 Task: Add an event with the title Team Building Activity: Cooking Class and Culinary Challenge, date '2023/10/08', time 9:15 AM to 11:15 AMand add a description: Find a safe and open space for the activity, such as a conference room or outdoor area. Ensure there are no obstacles or hazards that could cause harm to participants. Gather all team members and explain the purpose and guidelines of the exercise.  Select event color  Lavender . Add location for the event as: Zurich, Switzerland, logged in from the account softage.4@softage.netand send the event invitation to softage.3@softage.net and softage.5@softage.net. Set a reminder for the event Weekly on Sunday
Action: Mouse moved to (74, 98)
Screenshot: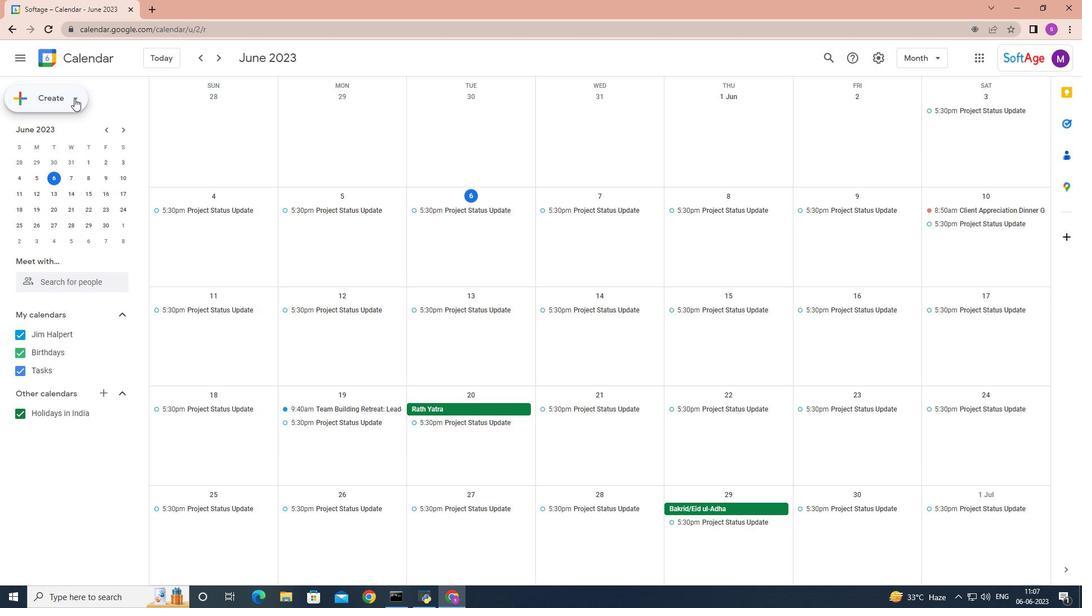 
Action: Mouse pressed left at (74, 98)
Screenshot: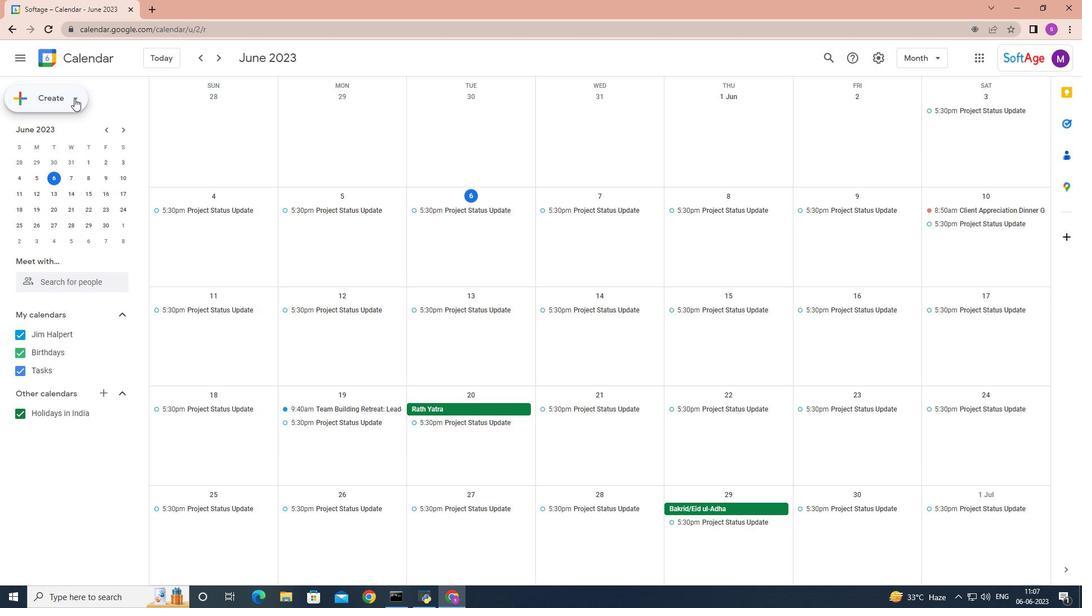 
Action: Mouse moved to (72, 121)
Screenshot: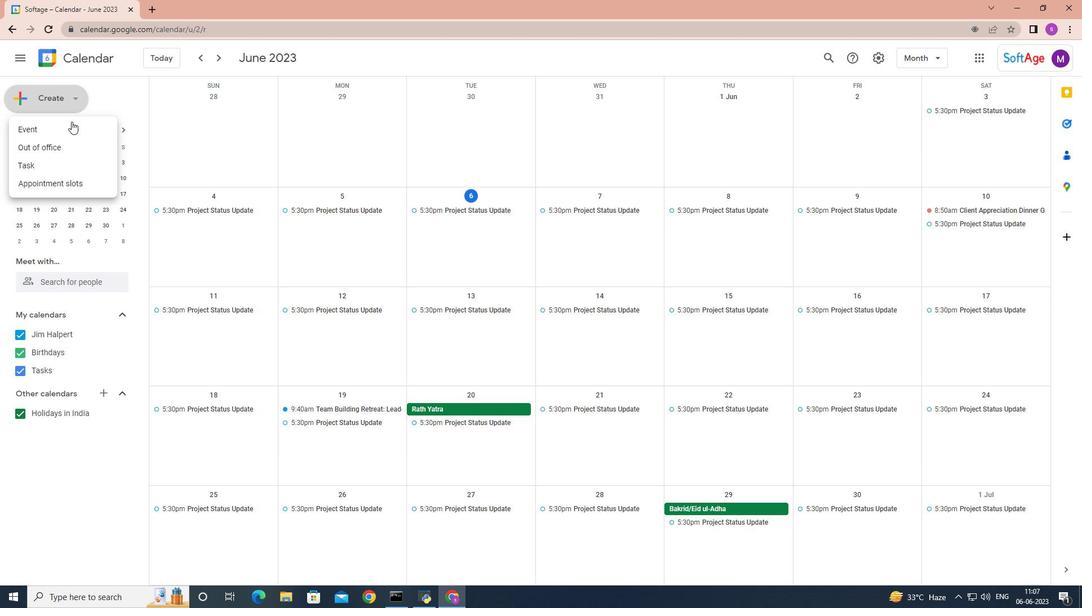 
Action: Mouse pressed left at (72, 121)
Screenshot: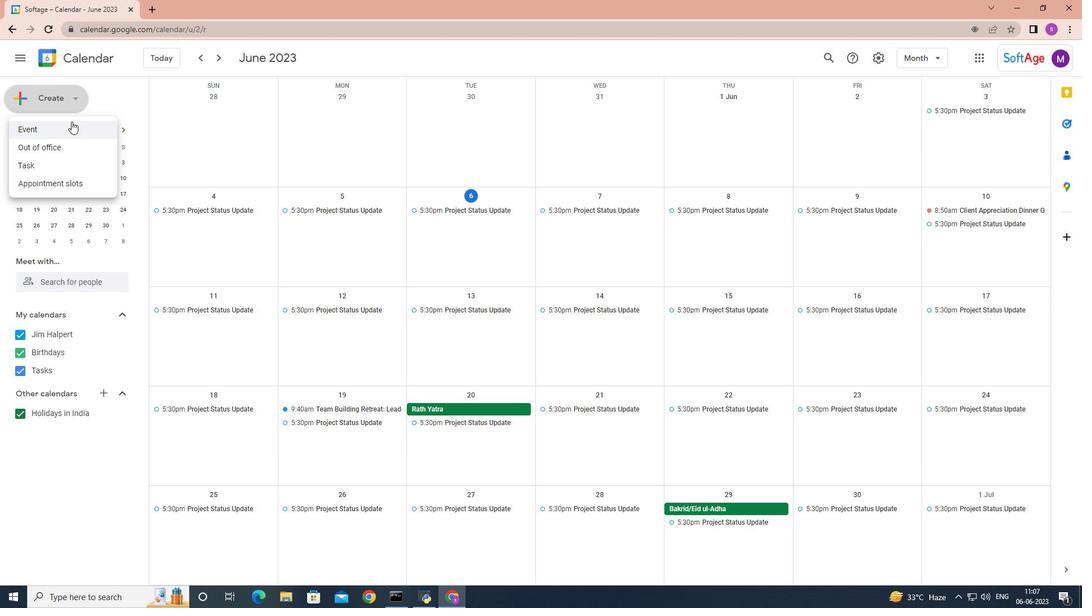 
Action: Mouse moved to (297, 443)
Screenshot: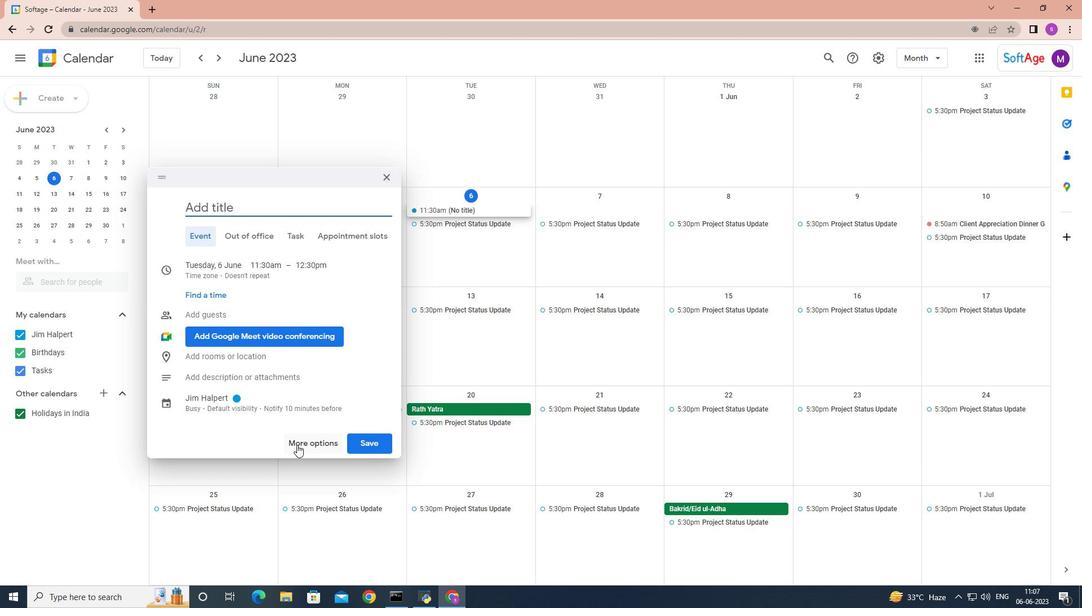 
Action: Mouse pressed left at (297, 443)
Screenshot: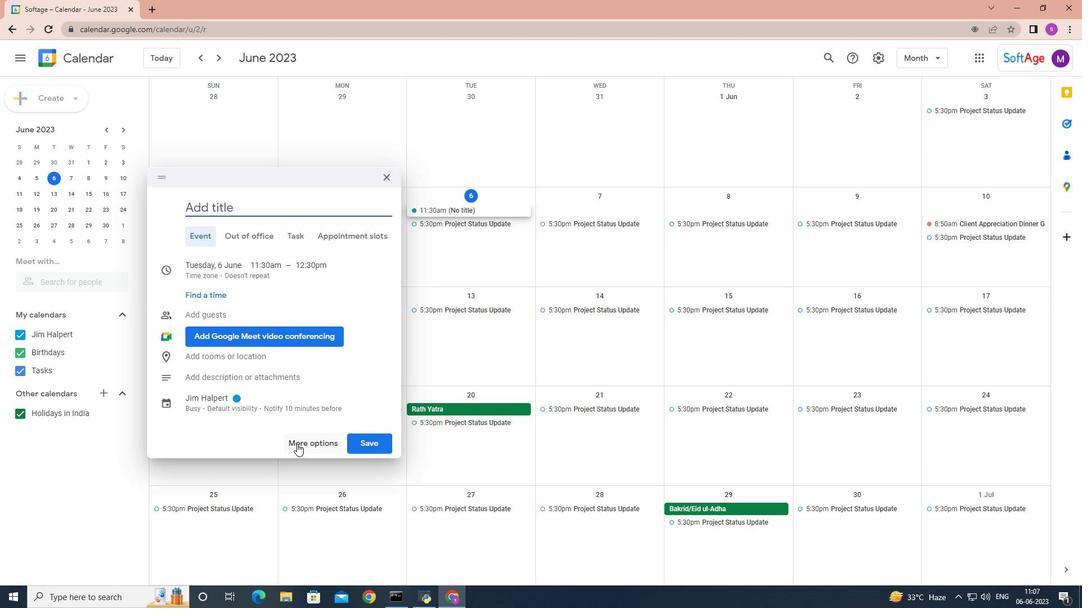 
Action: Key pressed <Key.shift>R<Key.backspace><Key.shift>Team<Key.space><Key.shift>Building<Key.space><Key.shift>Acti<Key.backspace>vity<Key.shift>:<Key.space><Key.shift>Cooking<Key.space><Key.shift>Class<Key.space>and<Key.space><Key.shift>Culinary<Key.space><Key.shift>Challenge
Screenshot: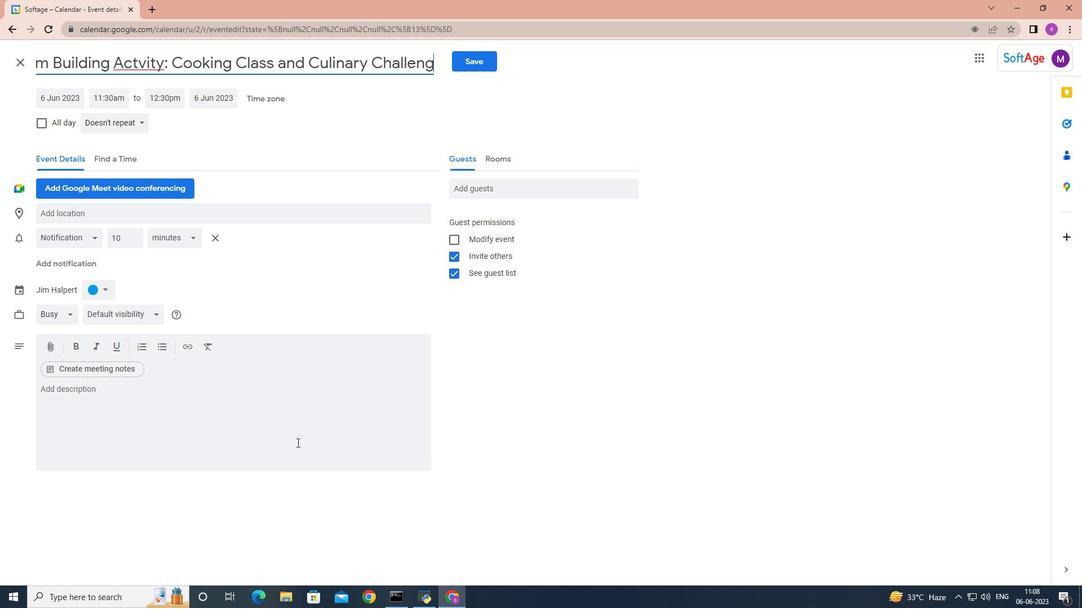 
Action: Mouse moved to (54, 100)
Screenshot: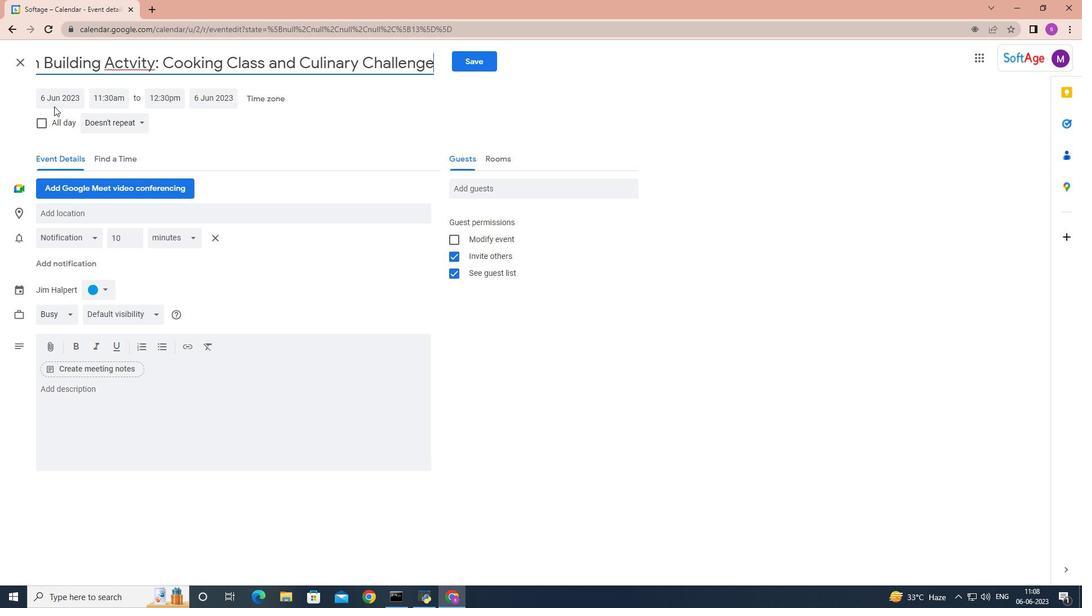 
Action: Mouse pressed left at (54, 100)
Screenshot: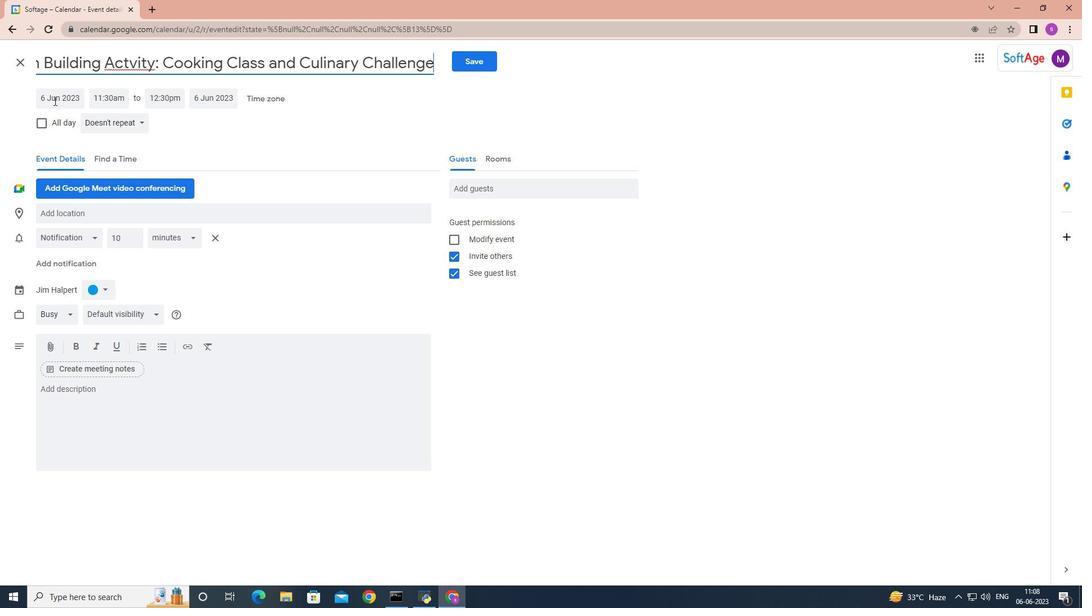 
Action: Mouse moved to (178, 122)
Screenshot: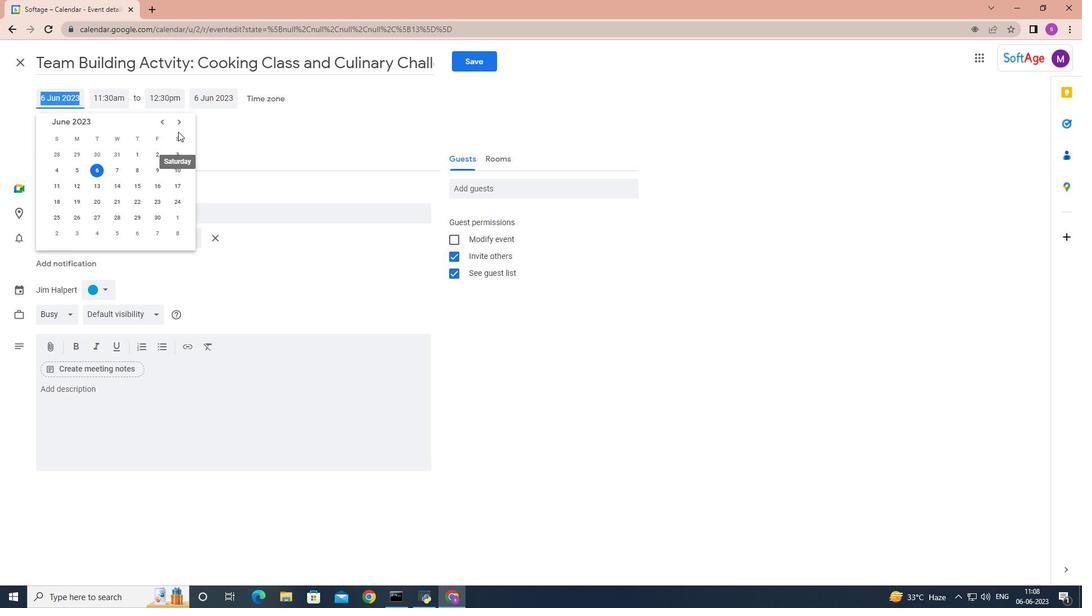 
Action: Mouse pressed left at (178, 122)
Screenshot: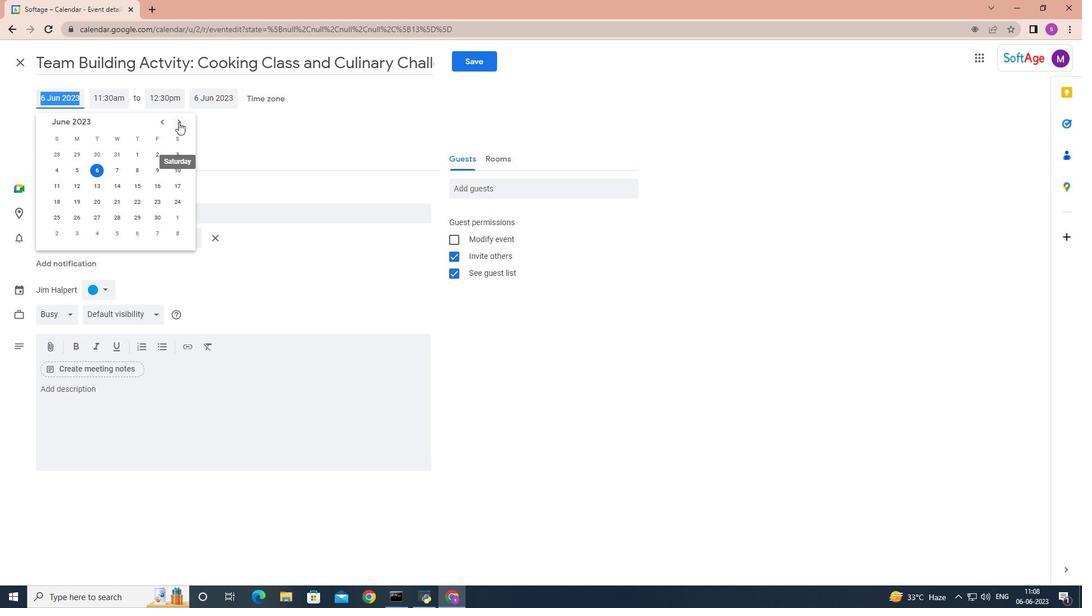 
Action: Mouse pressed left at (178, 122)
Screenshot: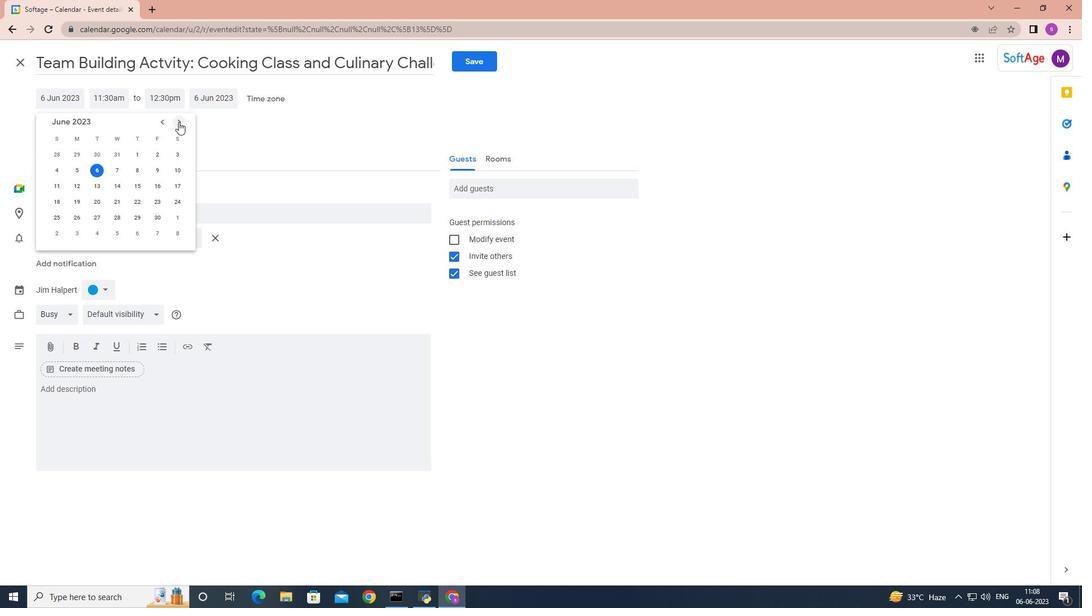 
Action: Mouse pressed left at (178, 122)
Screenshot: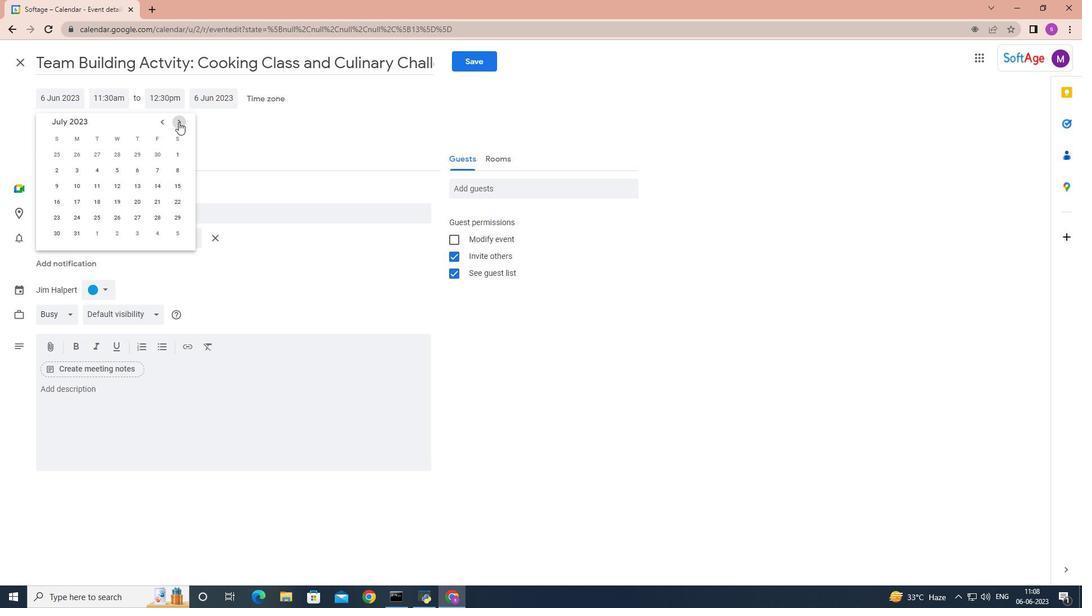 
Action: Mouse pressed left at (178, 122)
Screenshot: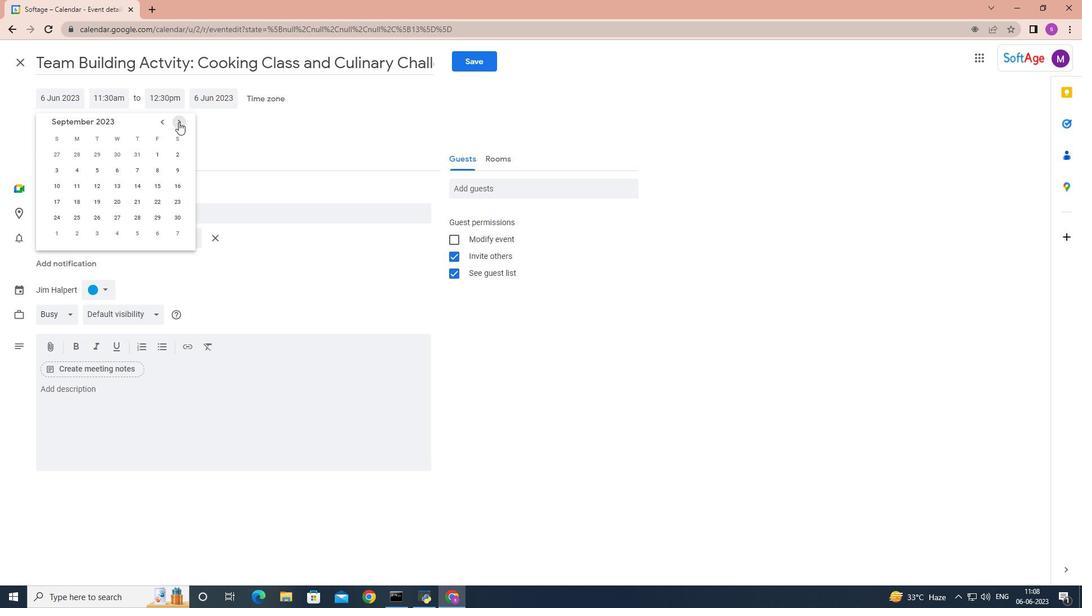 
Action: Mouse moved to (61, 168)
Screenshot: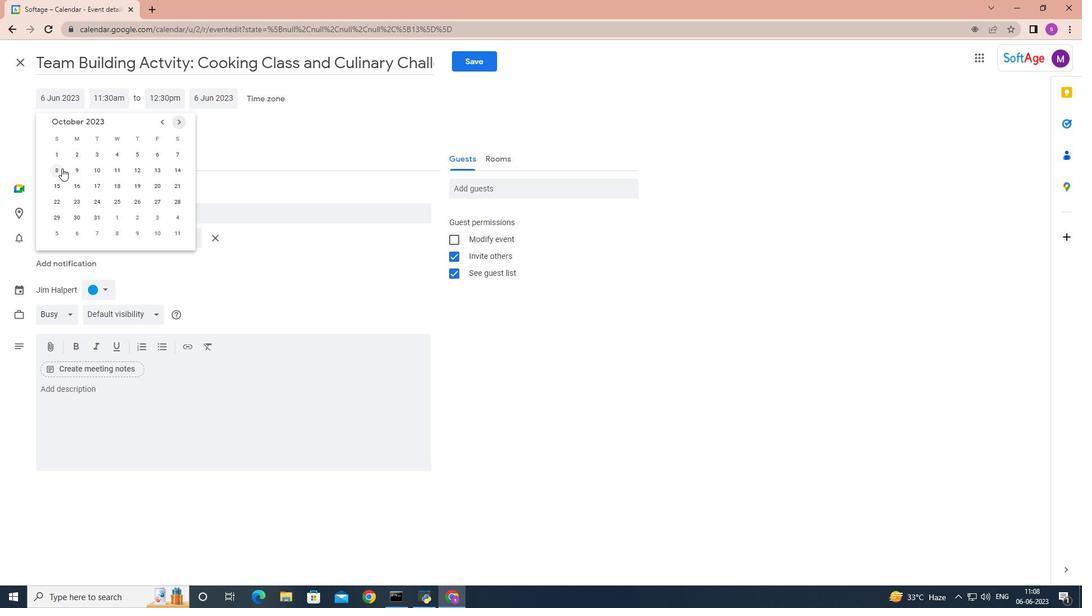 
Action: Mouse pressed left at (61, 168)
Screenshot: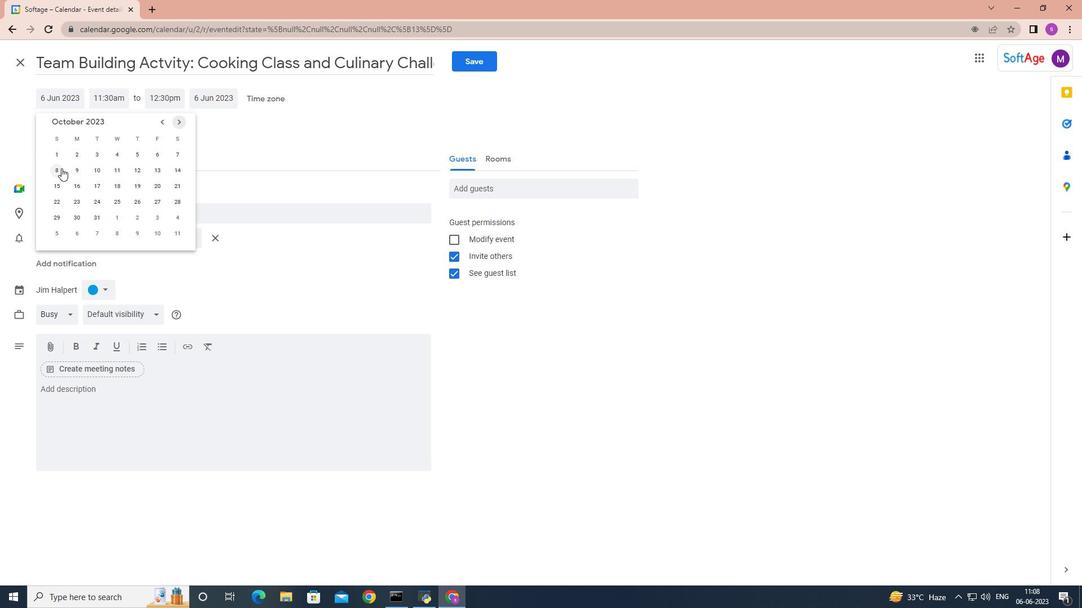 
Action: Mouse moved to (114, 99)
Screenshot: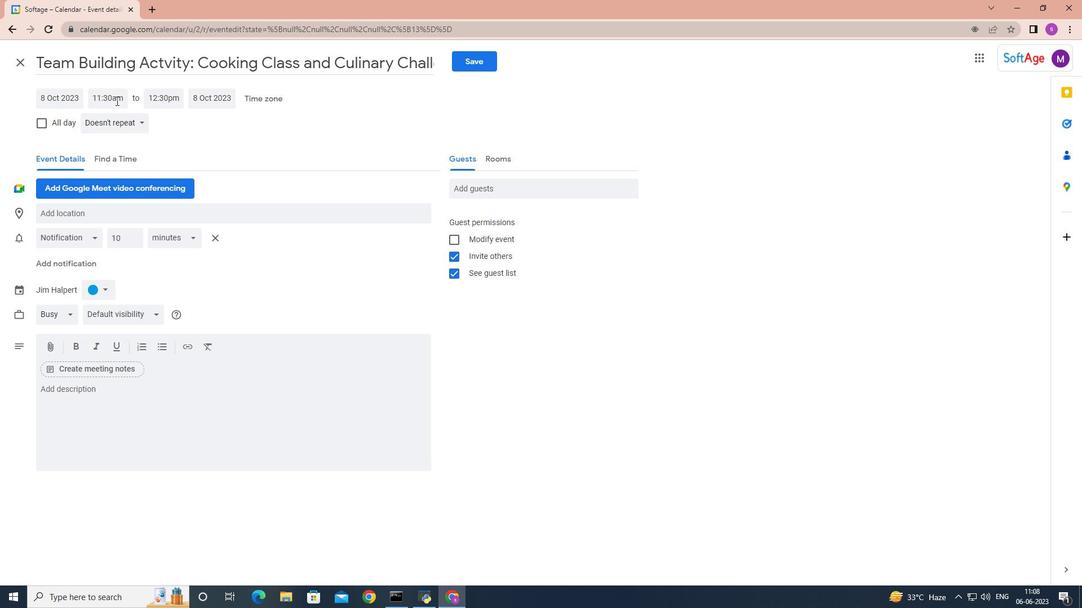 
Action: Mouse pressed left at (114, 99)
Screenshot: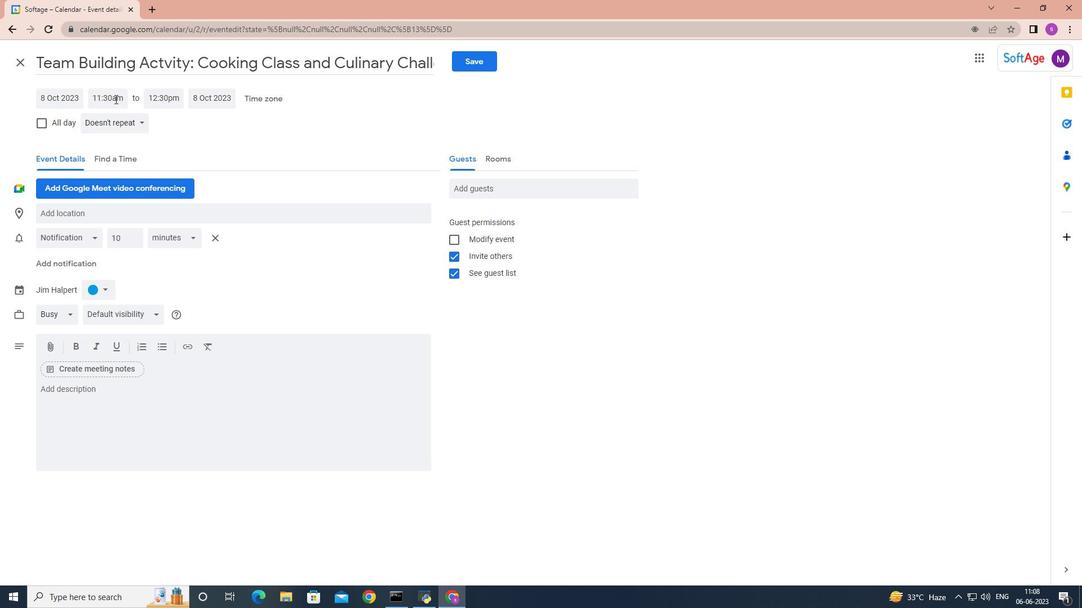 
Action: Mouse moved to (161, 180)
Screenshot: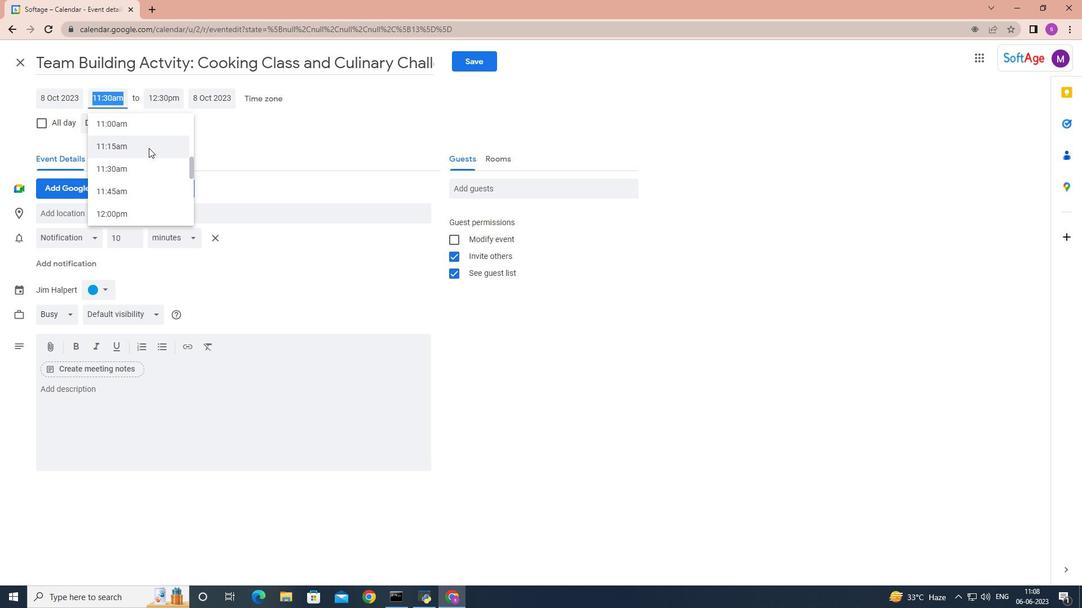 
Action: Mouse scrolled (161, 180) with delta (0, 0)
Screenshot: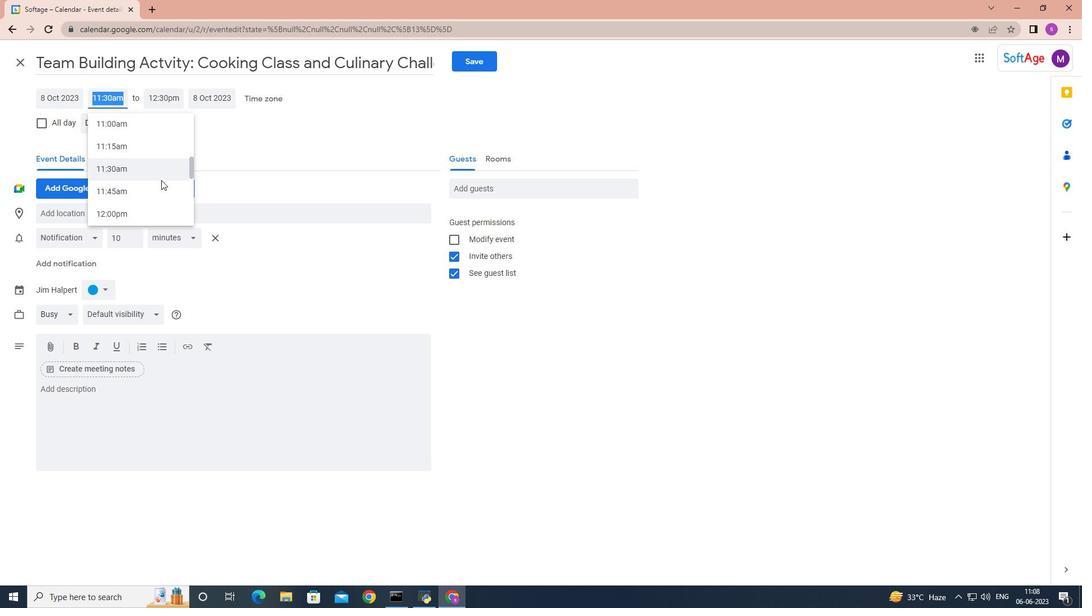 
Action: Mouse scrolled (161, 180) with delta (0, 0)
Screenshot: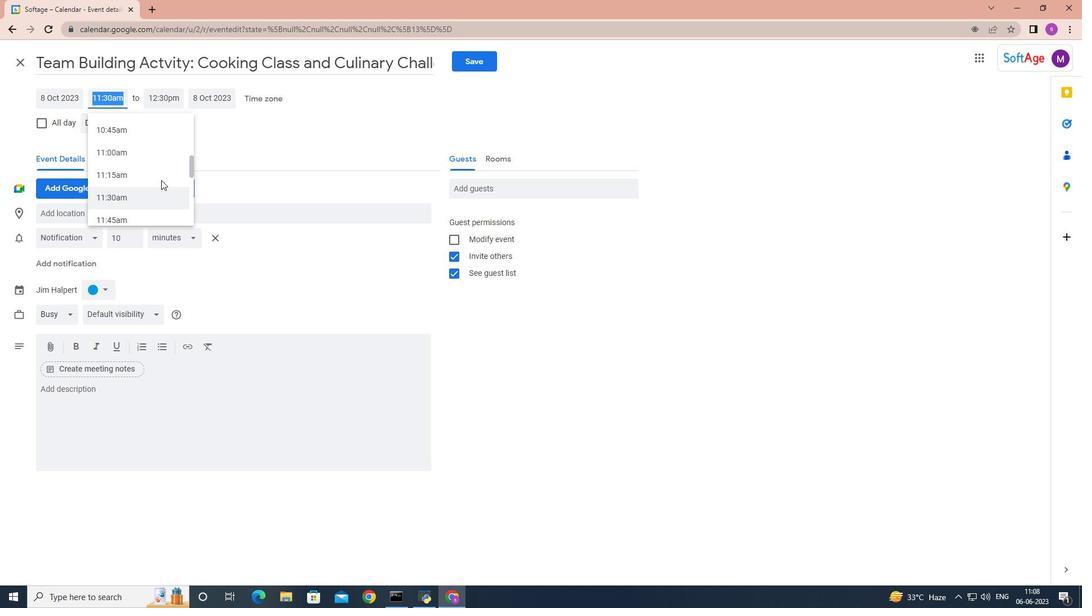 
Action: Mouse scrolled (161, 180) with delta (0, 0)
Screenshot: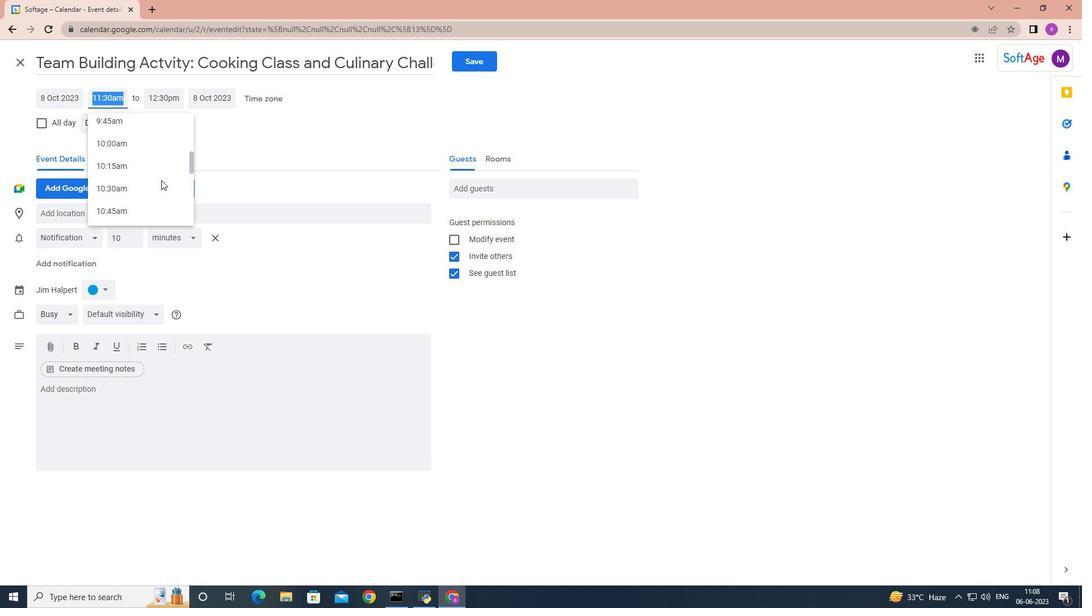 
Action: Mouse scrolled (161, 180) with delta (0, 0)
Screenshot: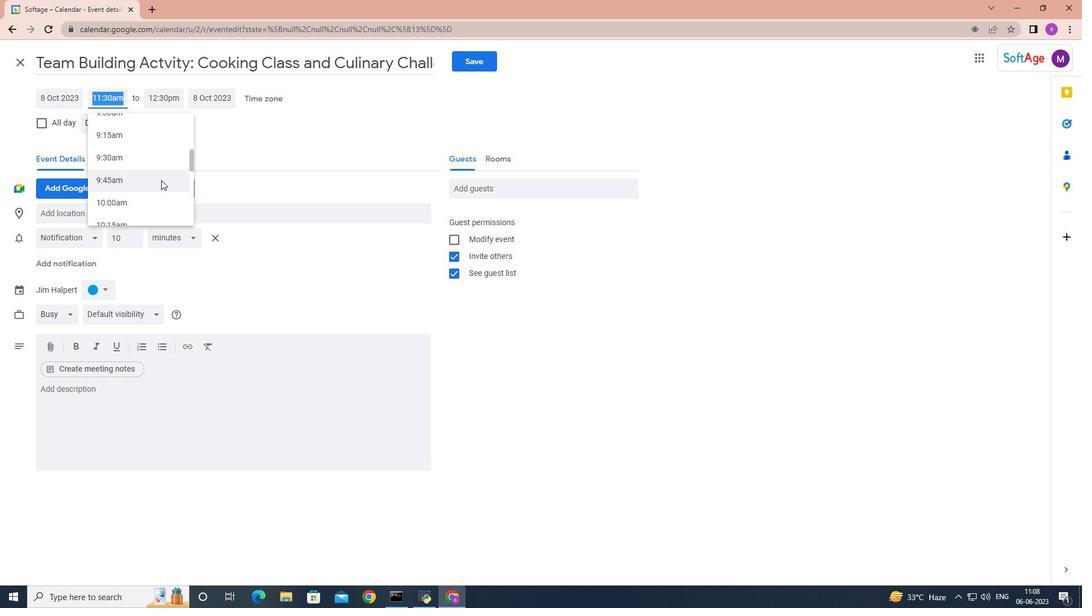 
Action: Mouse moved to (152, 189)
Screenshot: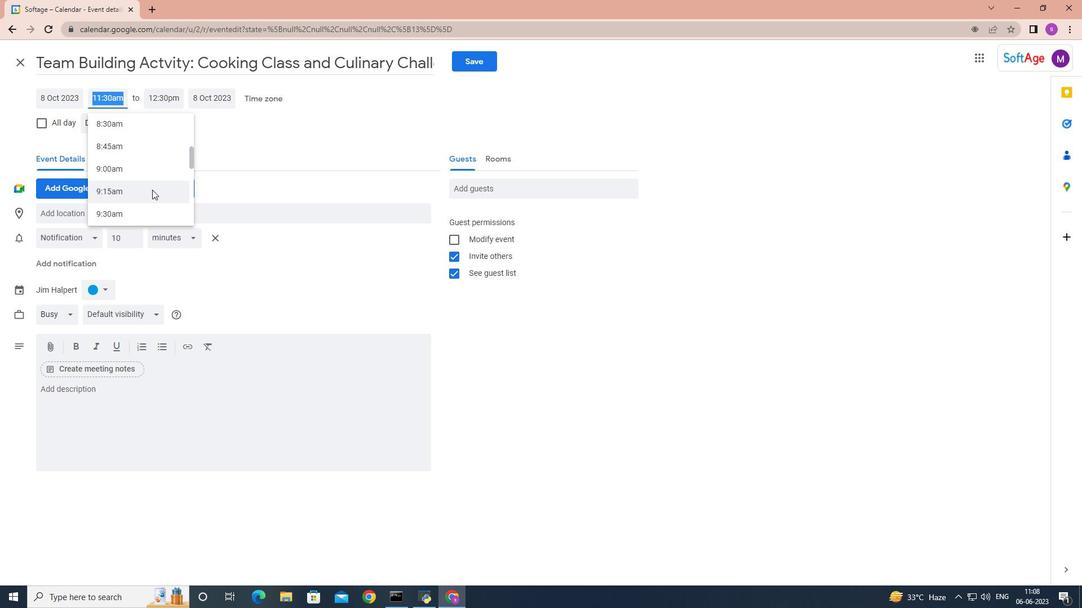 
Action: Mouse pressed left at (152, 189)
Screenshot: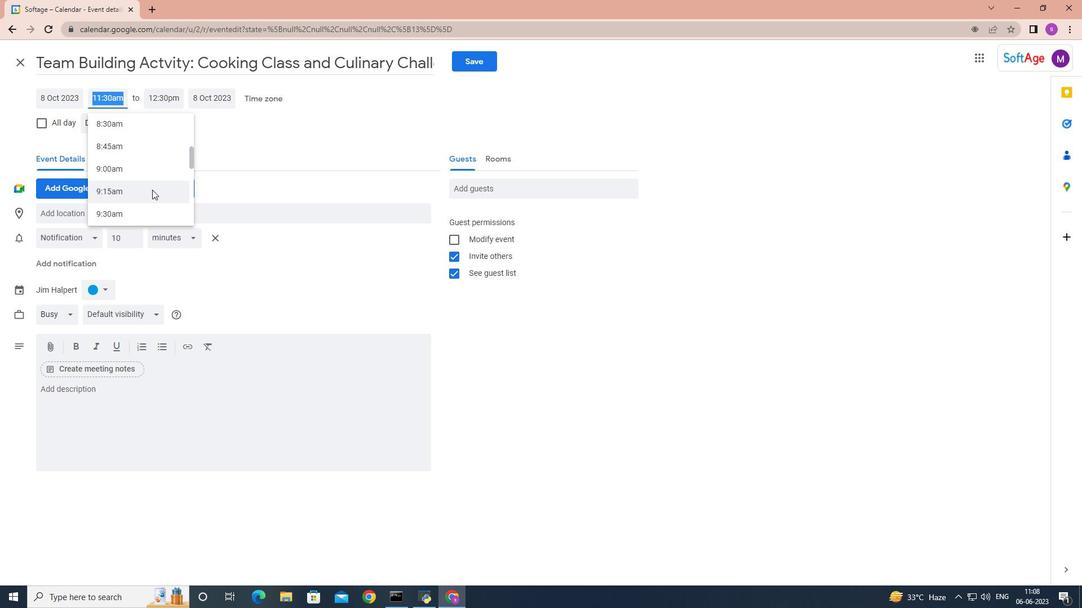 
Action: Mouse moved to (155, 98)
Screenshot: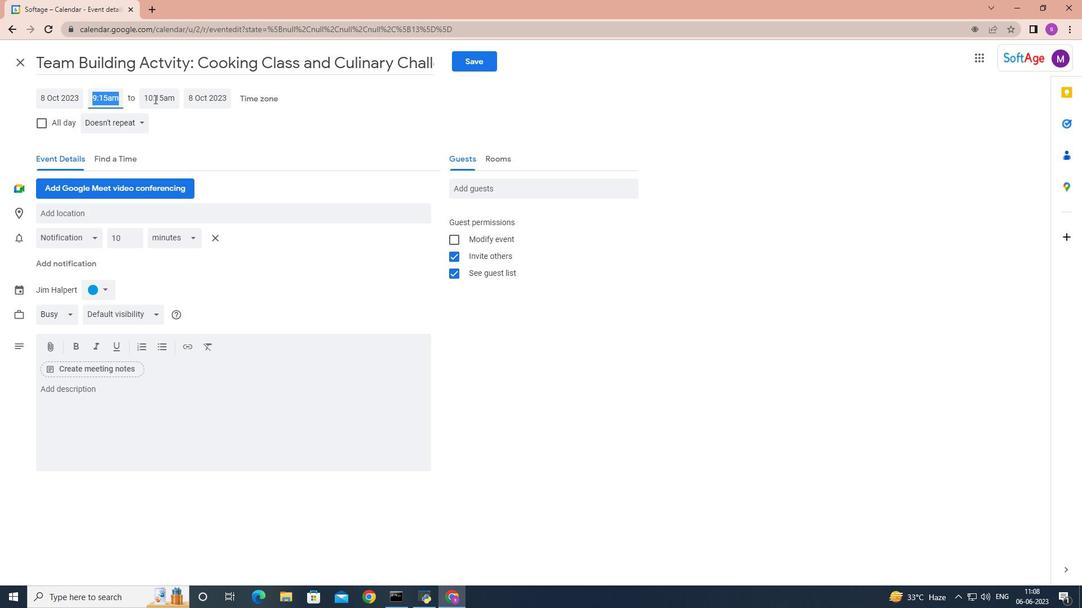 
Action: Mouse pressed left at (155, 98)
Screenshot: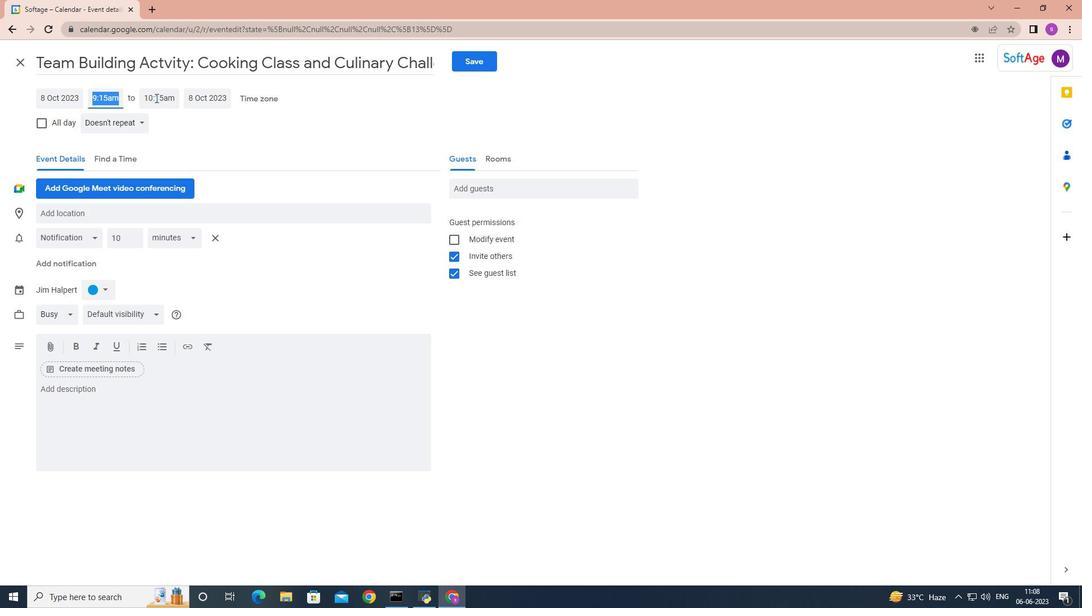 
Action: Mouse moved to (191, 214)
Screenshot: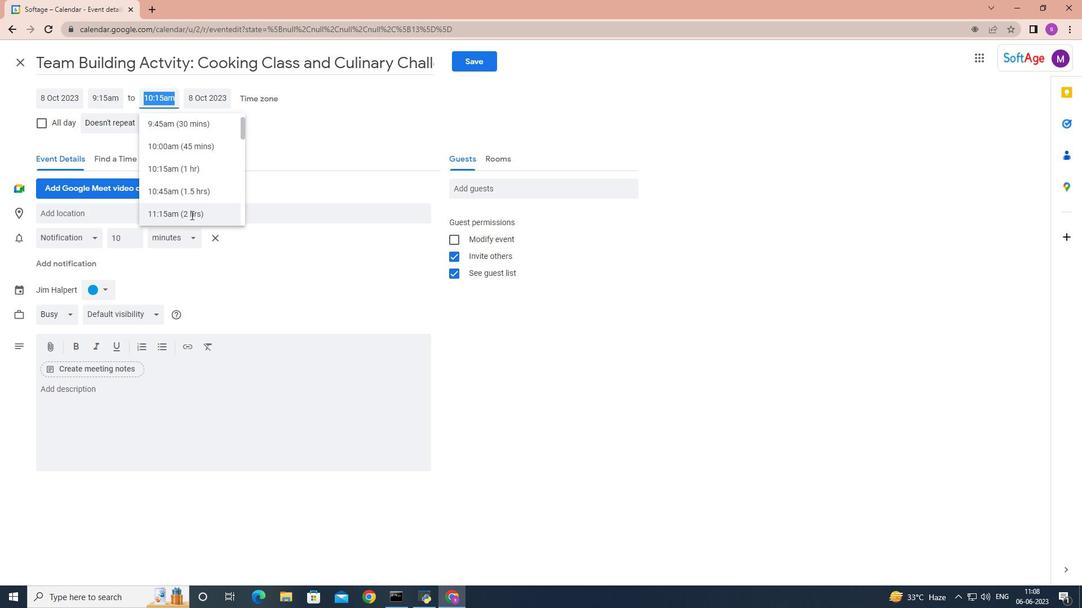 
Action: Mouse pressed left at (191, 214)
Screenshot: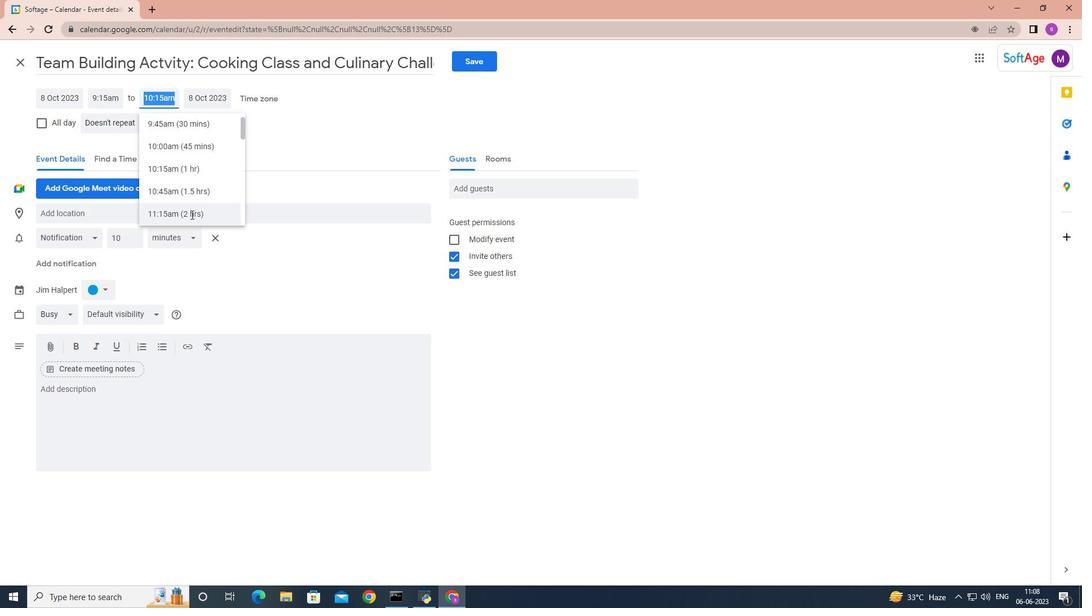 
Action: Mouse moved to (82, 407)
Screenshot: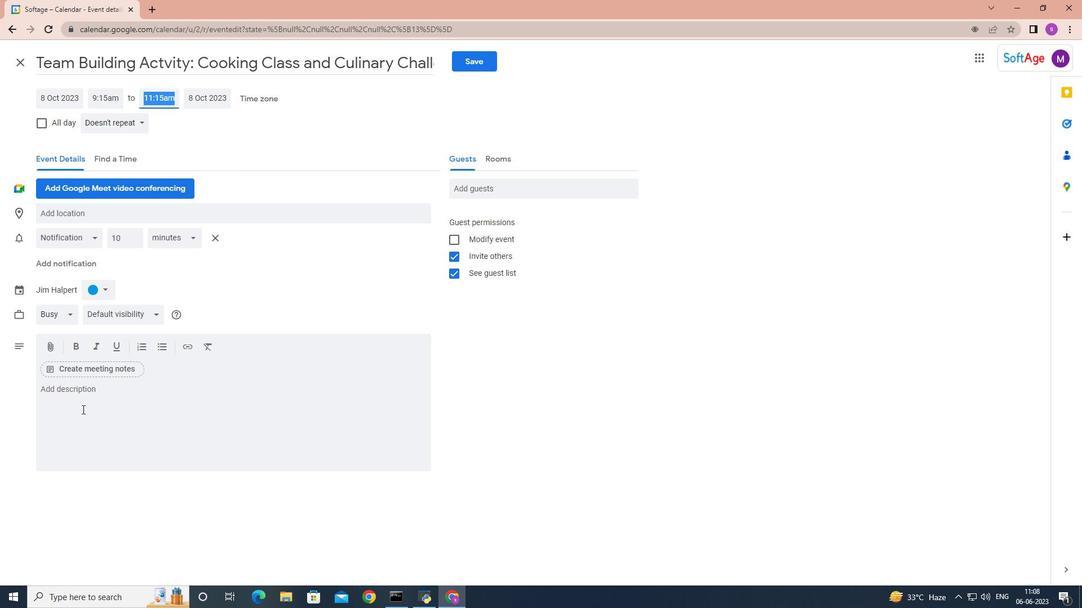 
Action: Mouse pressed left at (82, 407)
Screenshot: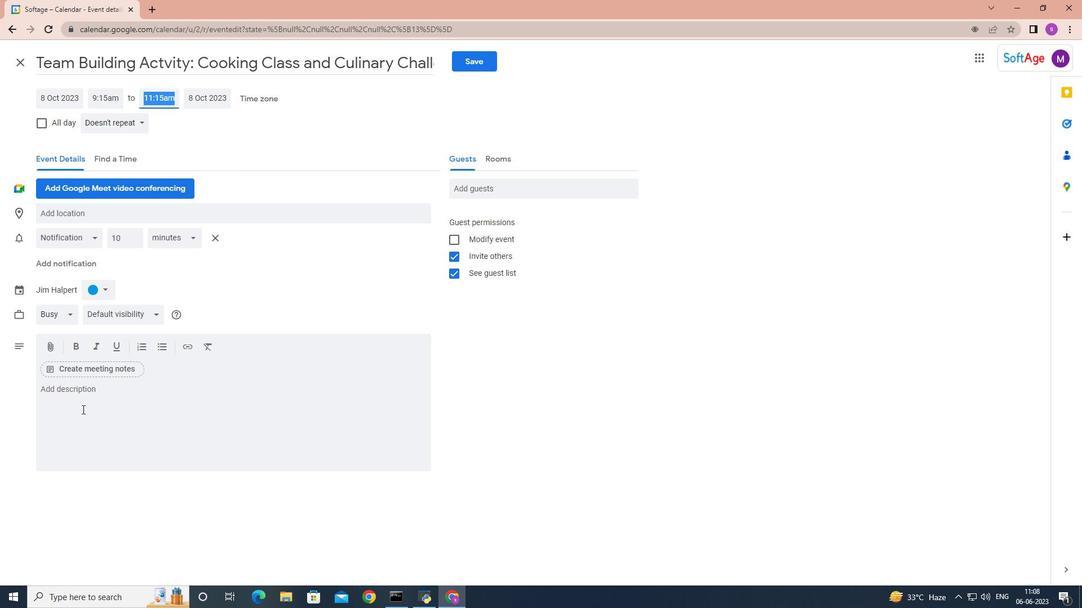 
Action: Key pressed <Key.shift>Find<Key.space>a<Key.space>safe<Key.space>and<Key.space>open<Key.space>spacw<Key.backspace>e<Key.space>for<Key.space>the<Key.space>activity,<Key.space>such<Key.space>as<Key.space>a<Key.space>conference<Key.space>room<Key.space>or<Key.space>our<Key.backspace>tddor<Key.space><Key.backspace><Key.backspace><Key.backspace><Key.backspace><Key.backspace>oo<Key.backspace><Key.backspace>door<Key.space>area.<Key.space><Key.shift>Ensure<Key.space>thre<Key.space><Key.backspace><Key.backspace><Key.backspace>ere<Key.space>are<Key.space>no<Key.space>participants,<Key.space><Key.shift>Gather<Key.space>all<Key.space>team<Key.space>members<Key.space>and<Key.space>explain<Key.space>the<Key.space>purpose<Key.space>and<Key.space>guidelines<Key.space>of<Key.space>the<Key.space>exercise<Key.space>
Screenshot: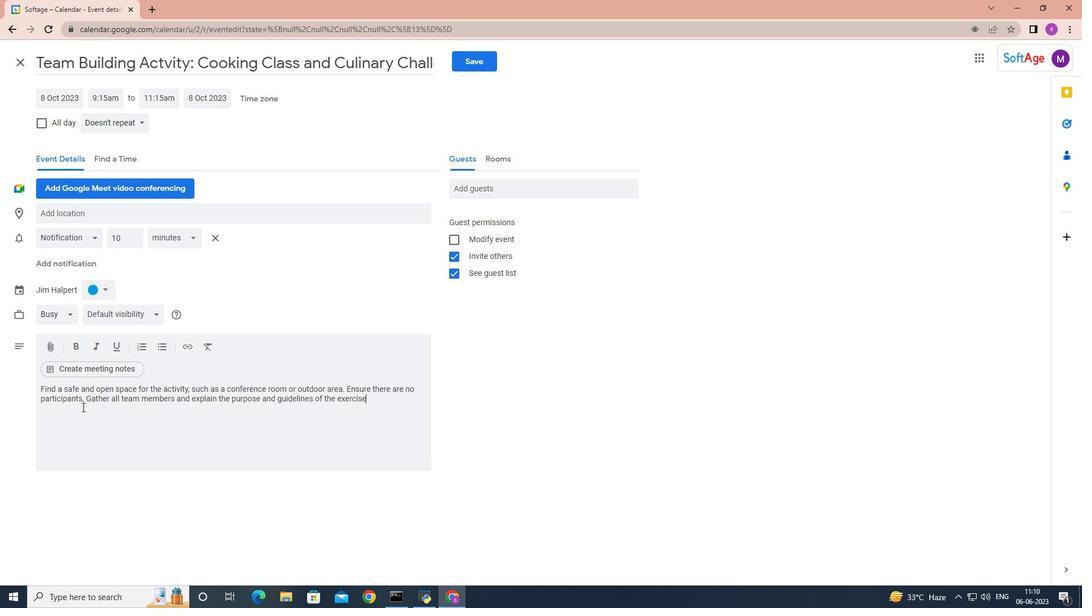 
Action: Mouse moved to (103, 291)
Screenshot: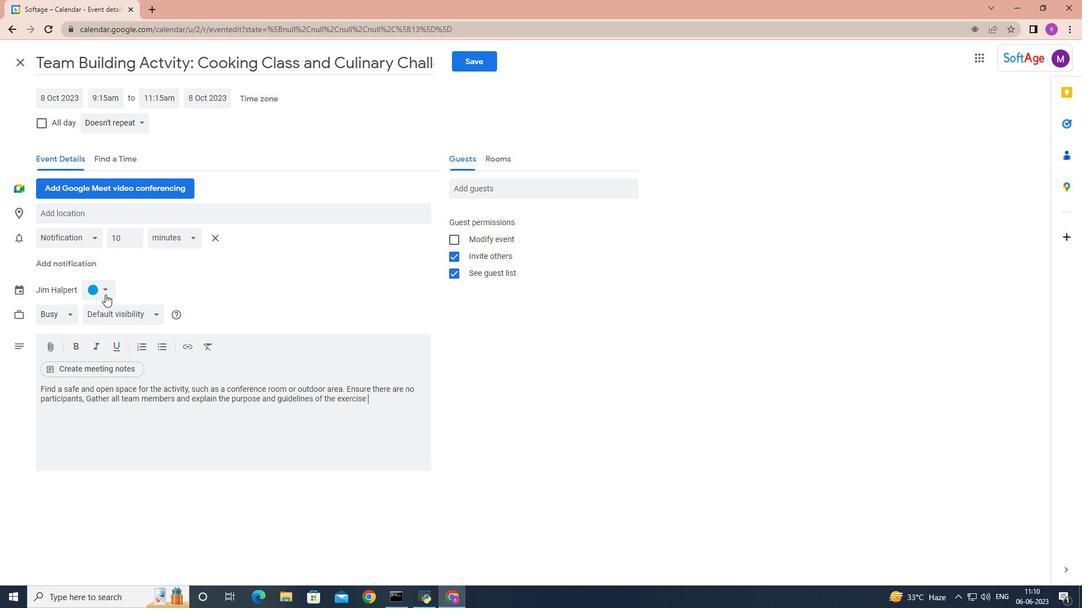 
Action: Mouse pressed left at (103, 291)
Screenshot: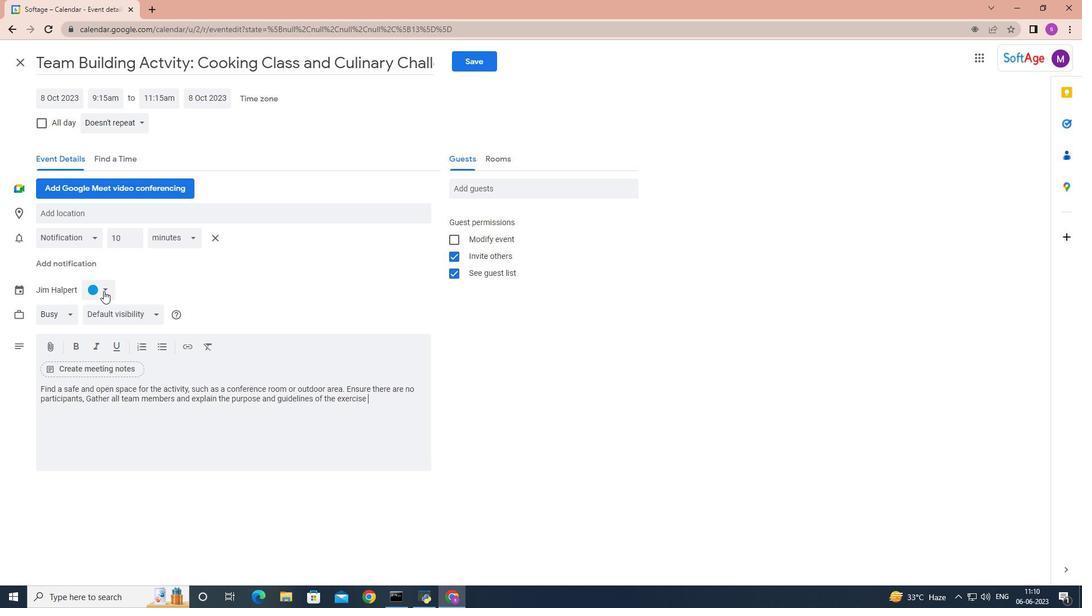 
Action: Mouse moved to (89, 344)
Screenshot: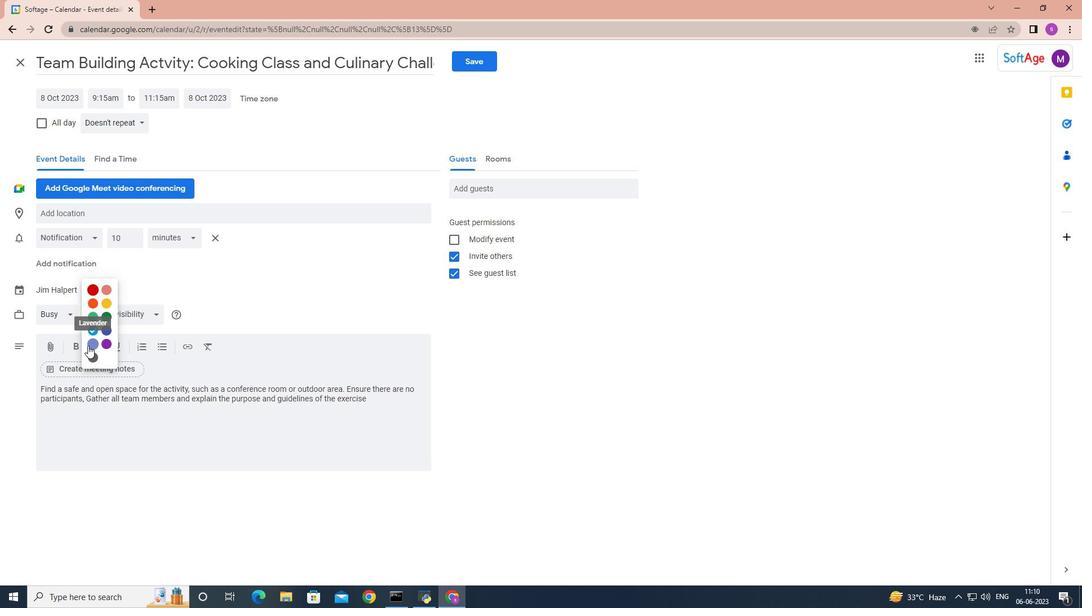 
Action: Mouse pressed left at (89, 344)
Screenshot: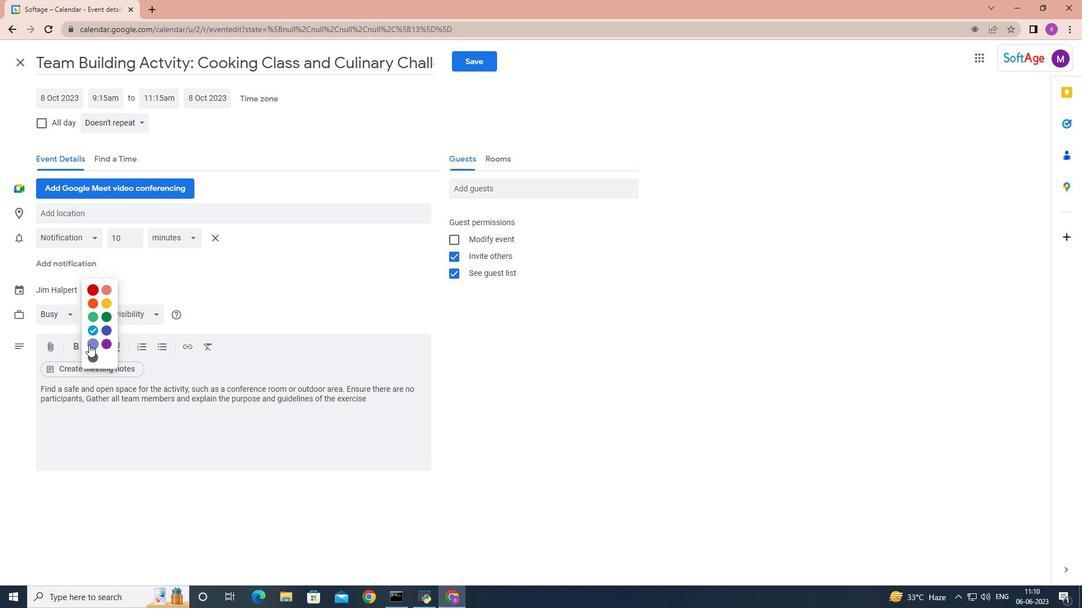 
Action: Mouse moved to (102, 209)
Screenshot: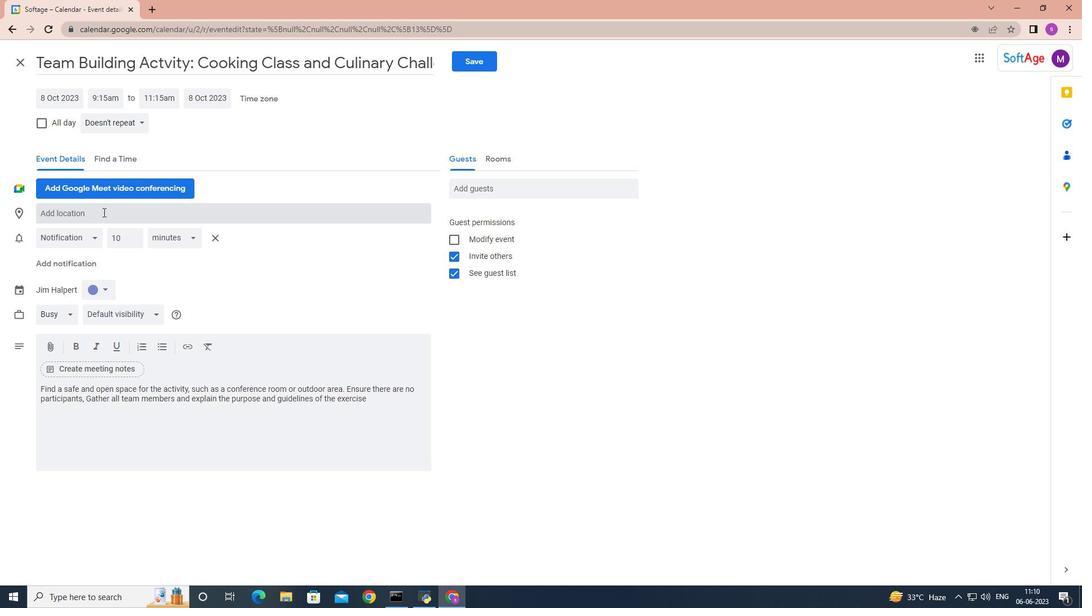 
Action: Mouse pressed left at (102, 209)
Screenshot: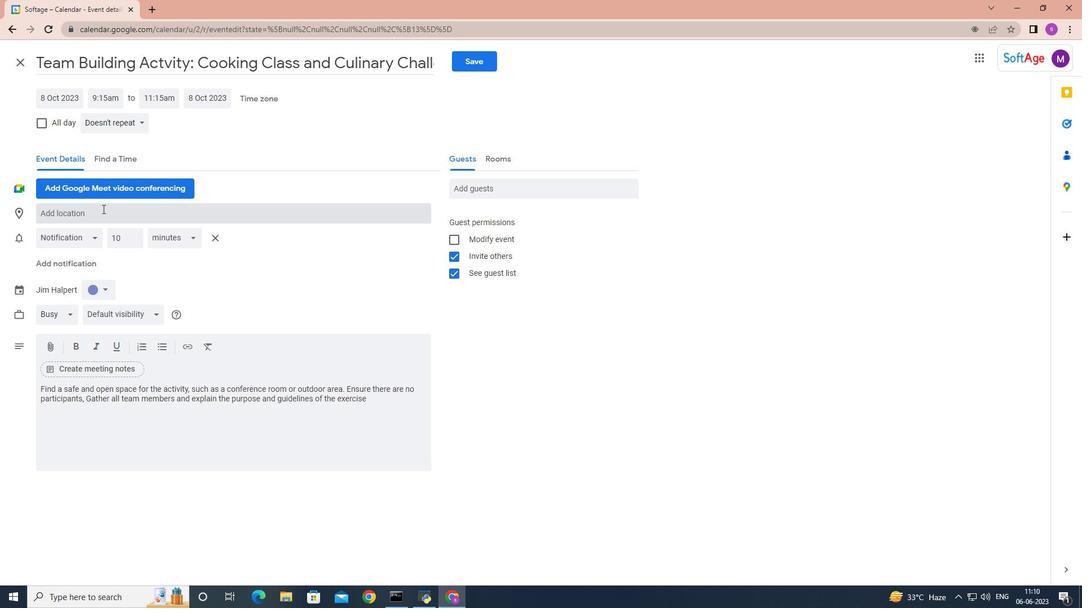 
Action: Key pressed <Key.shift>Zurich<Key.space><Key.shift><Key.shift><Key.shift><Key.shift><Key.shift><Key.shift>Switzerland
Screenshot: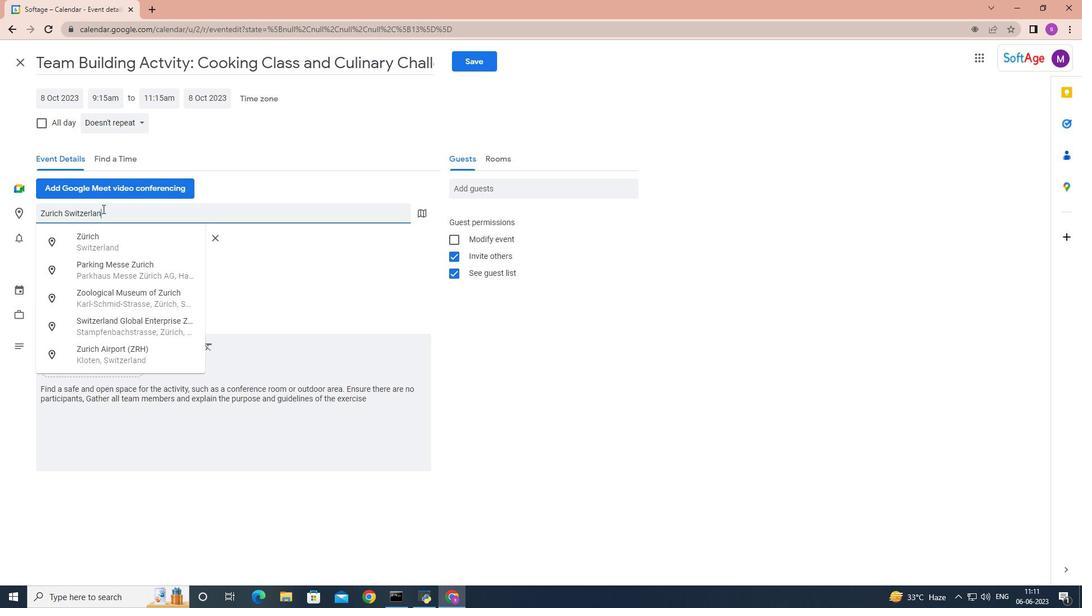 
Action: Mouse moved to (469, 185)
Screenshot: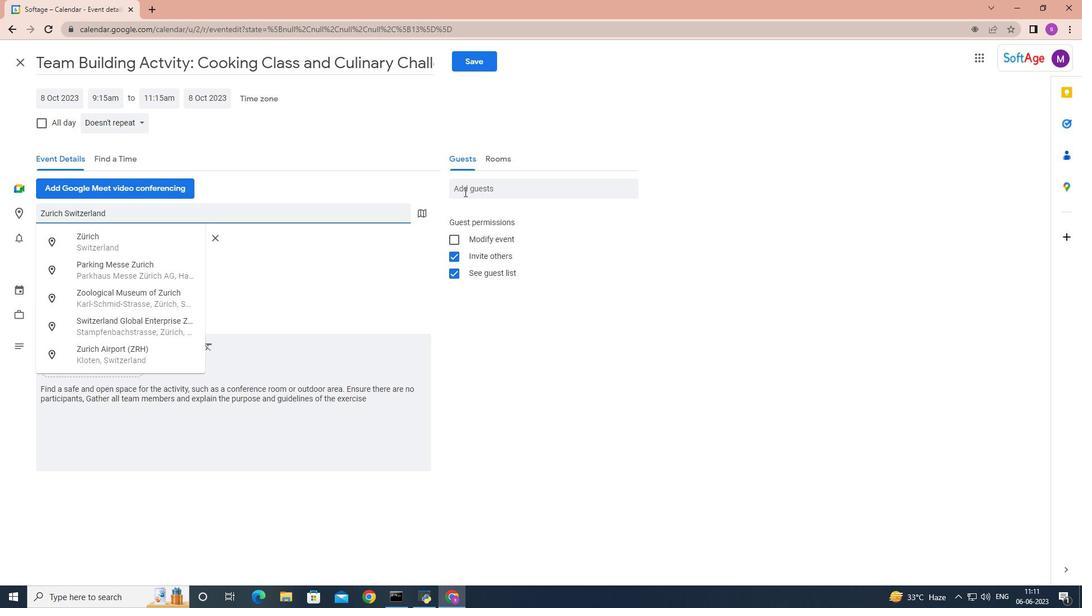 
Action: Mouse pressed left at (469, 185)
Screenshot: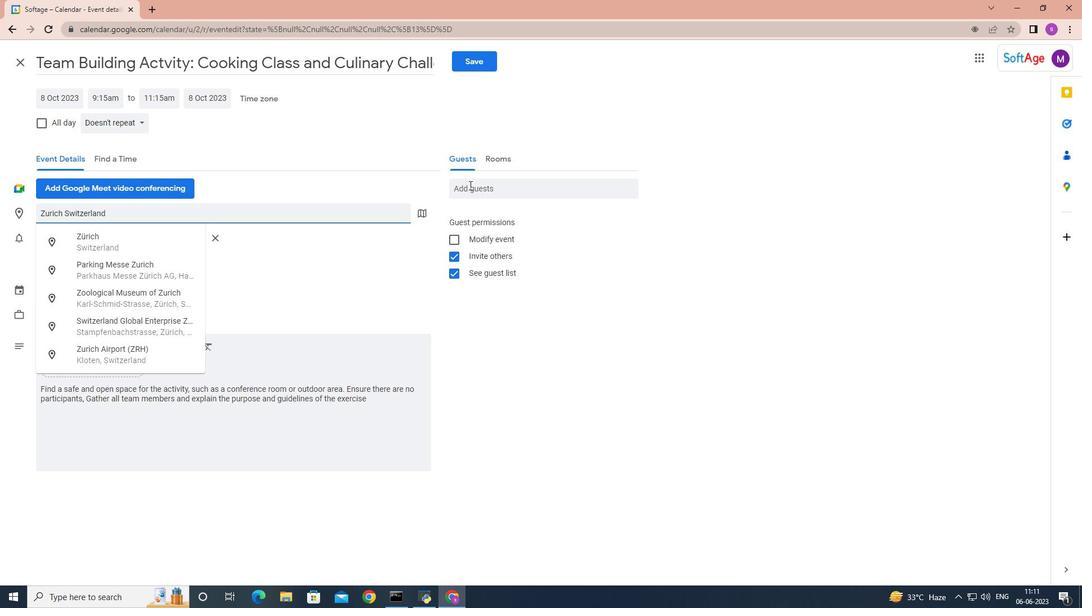 
Action: Key pressed si<Key.backspace>oftage.3
Screenshot: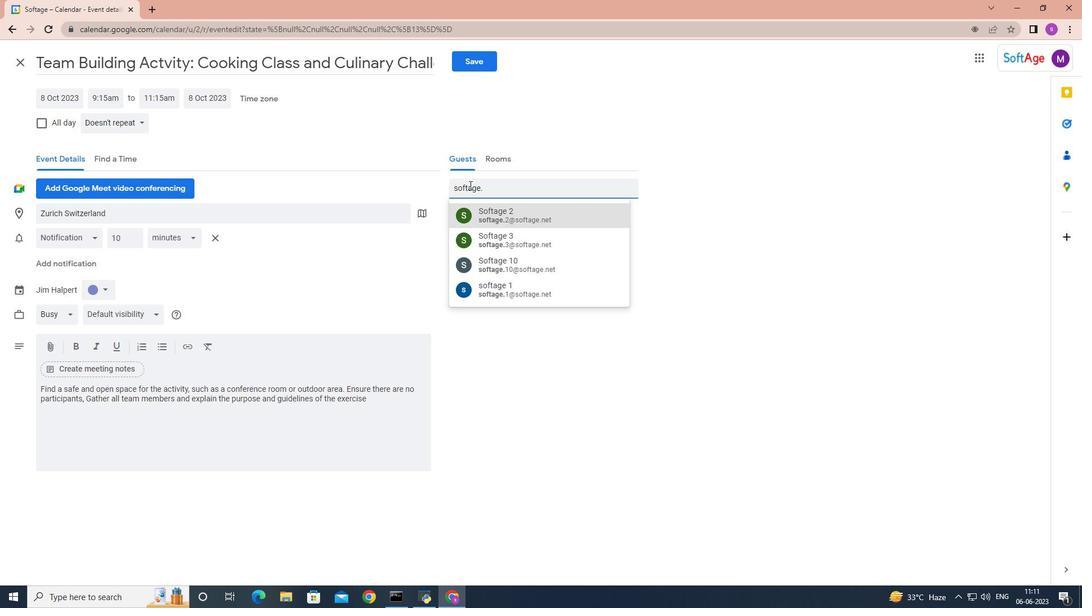 
Action: Mouse moved to (490, 210)
Screenshot: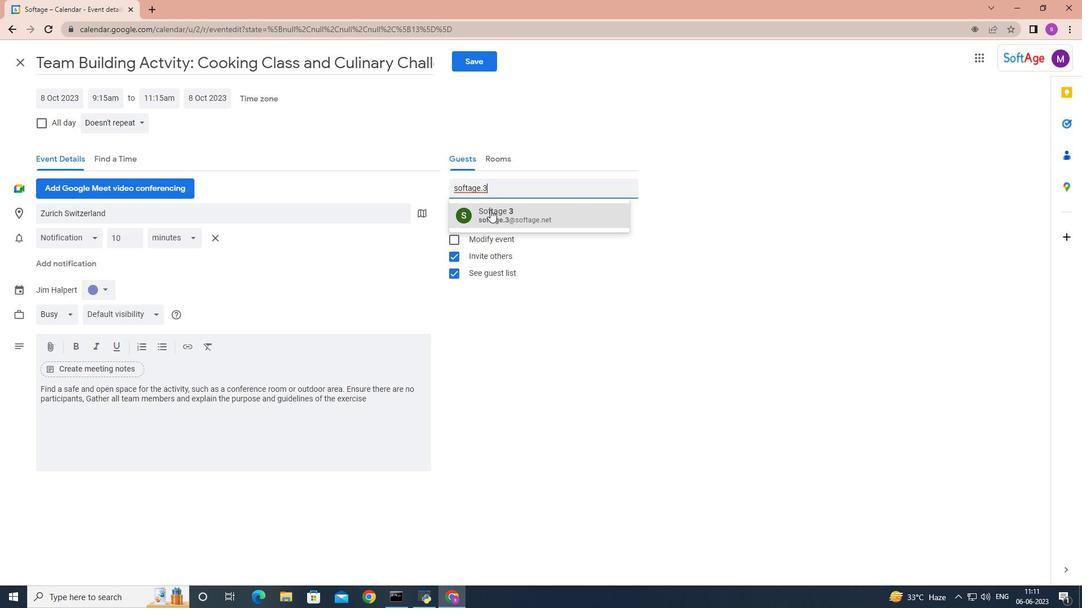 
Action: Mouse pressed left at (490, 210)
Screenshot: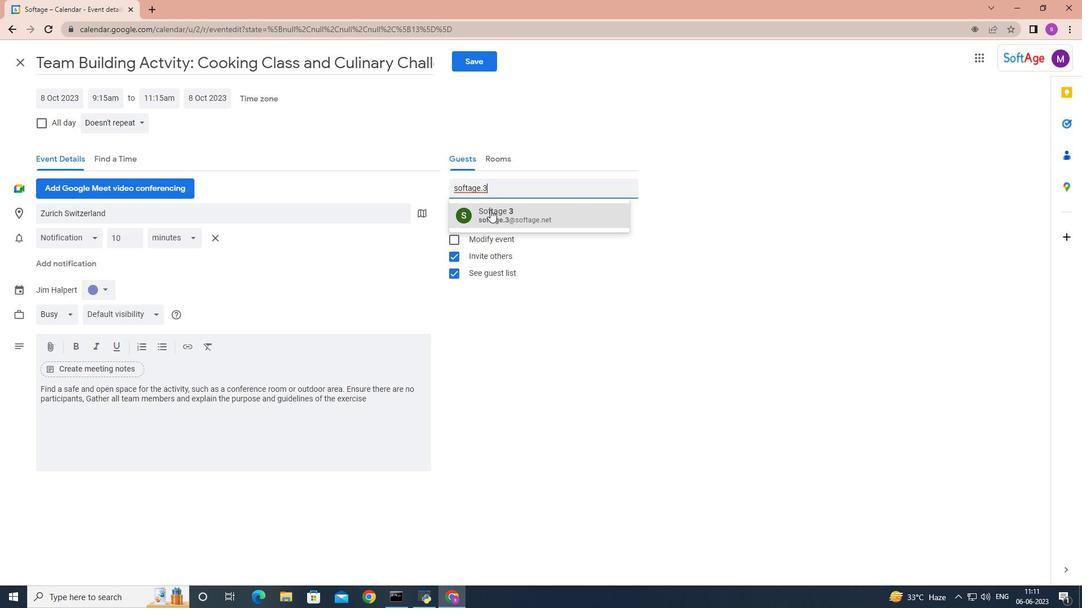 
Action: Key pressed softage,<Key.backspace>.5
Screenshot: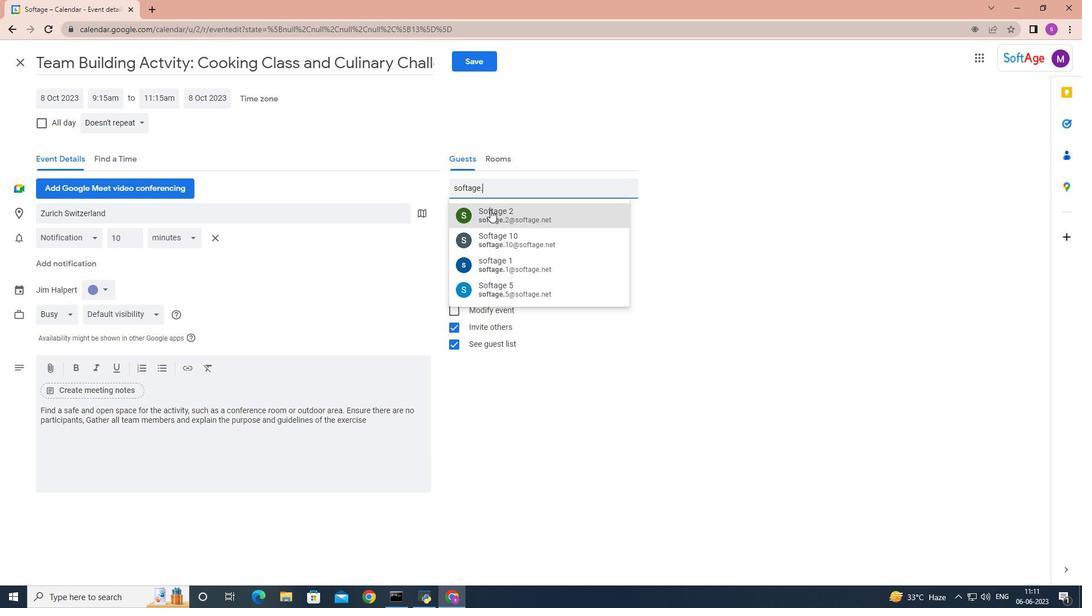 
Action: Mouse pressed left at (490, 210)
Screenshot: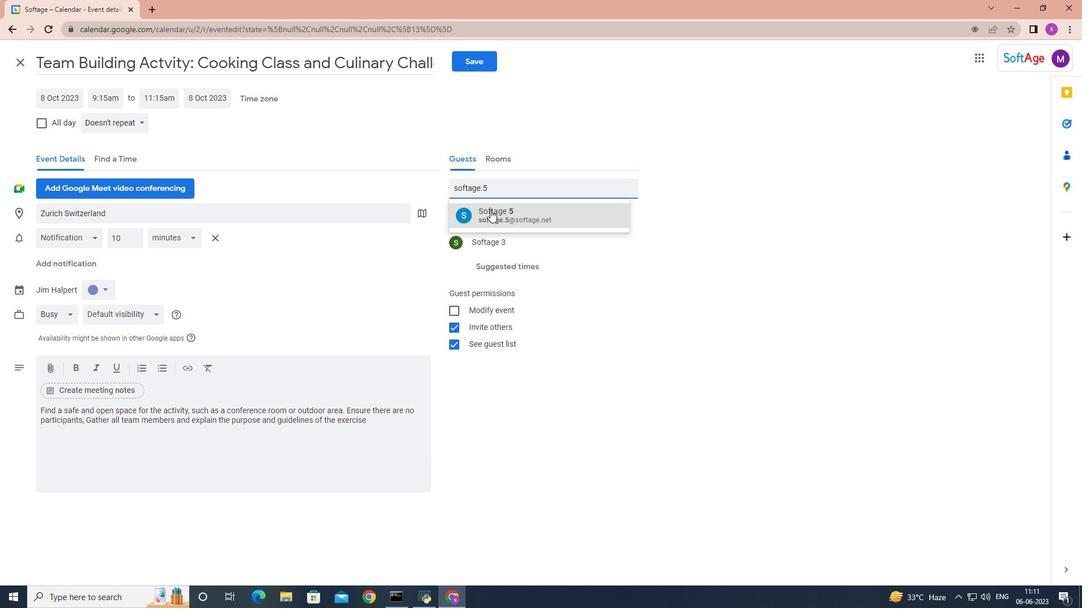 
Action: Mouse moved to (138, 121)
Screenshot: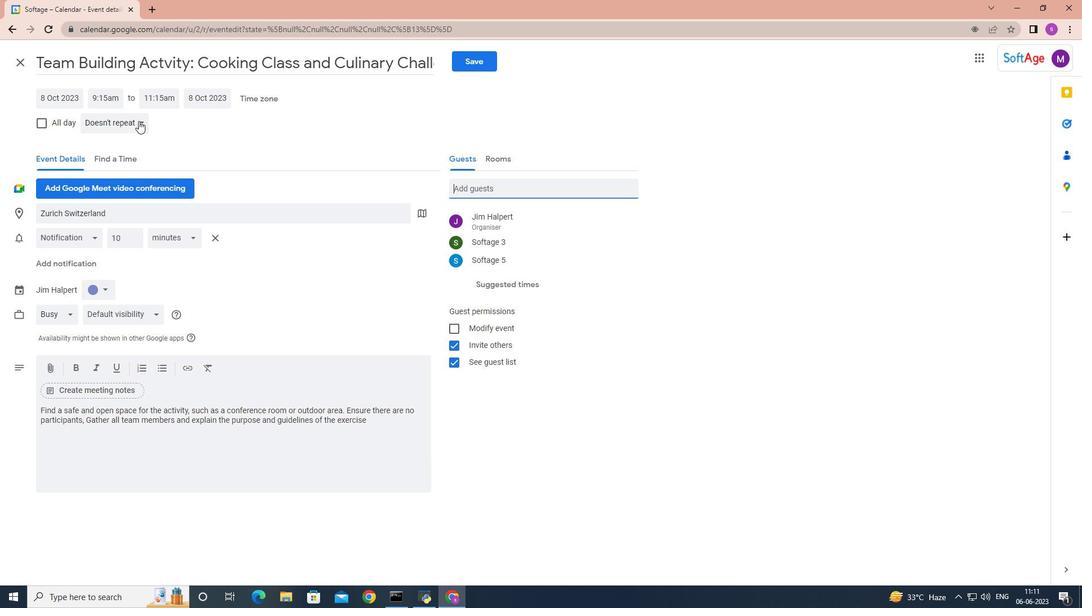 
Action: Mouse pressed left at (138, 121)
Screenshot: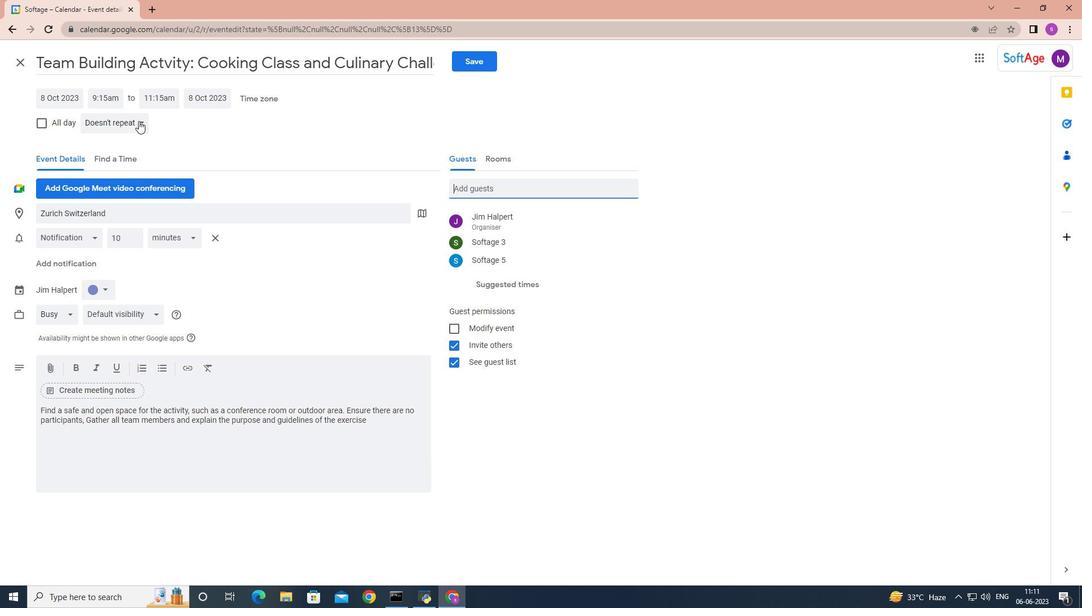 
Action: Mouse moved to (143, 161)
Screenshot: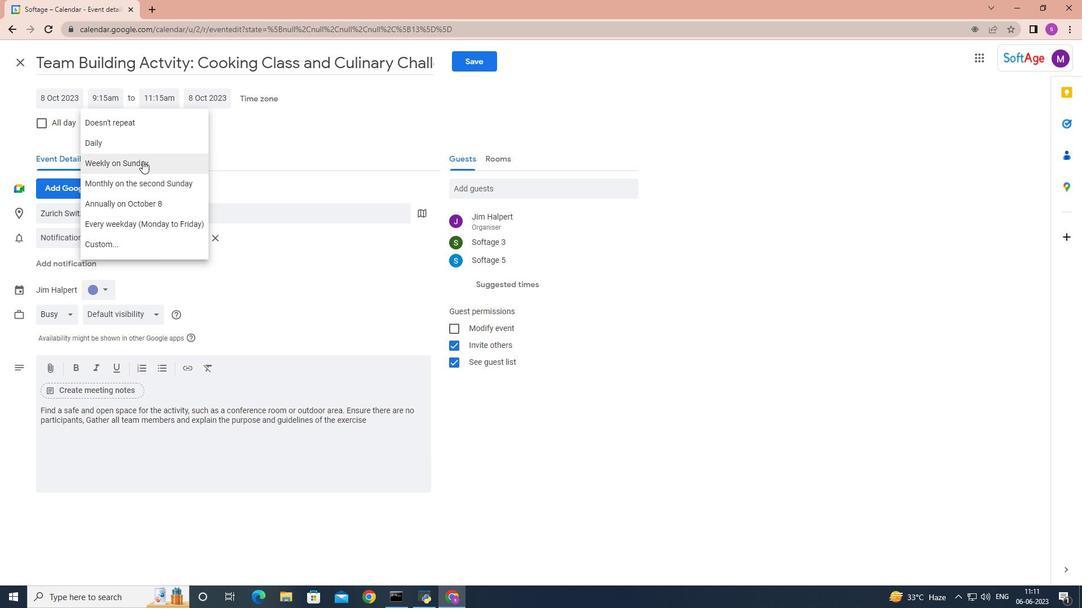 
Action: Mouse pressed left at (143, 161)
Screenshot: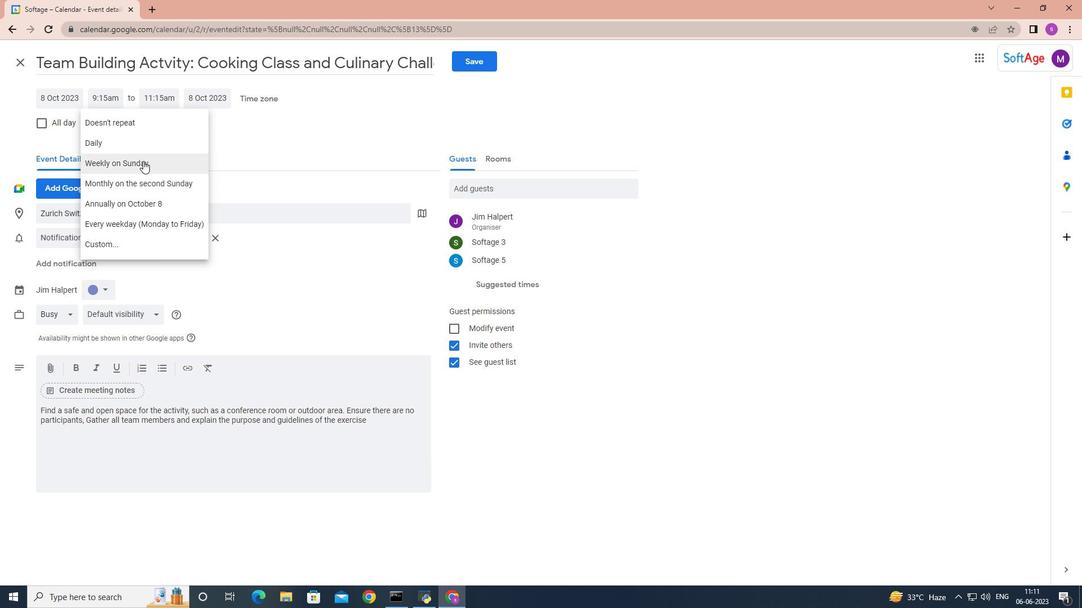
Action: Mouse moved to (467, 58)
Screenshot: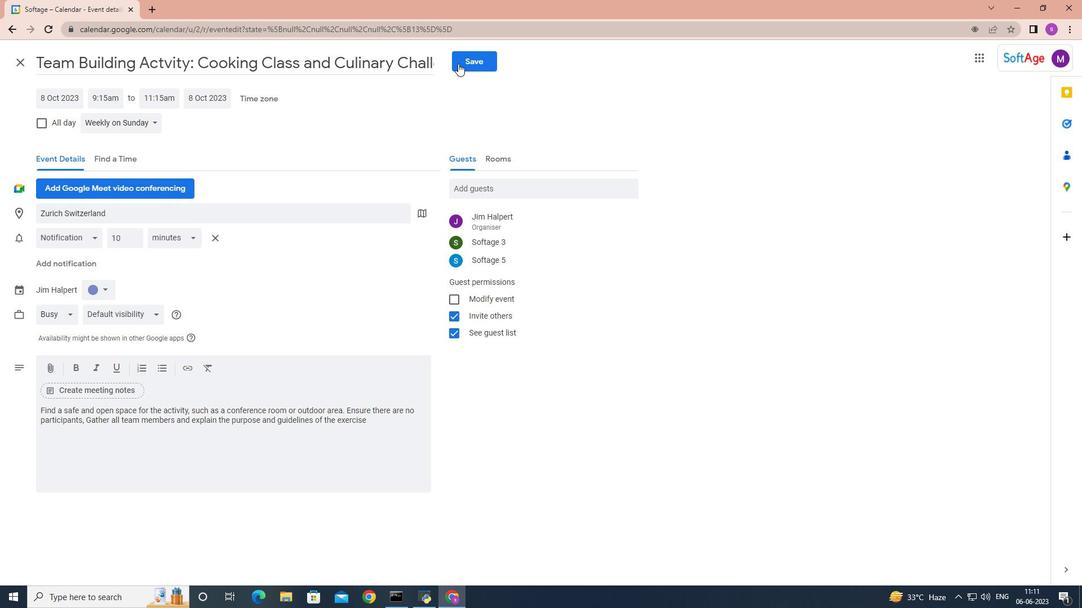 
Action: Mouse pressed left at (467, 58)
Screenshot: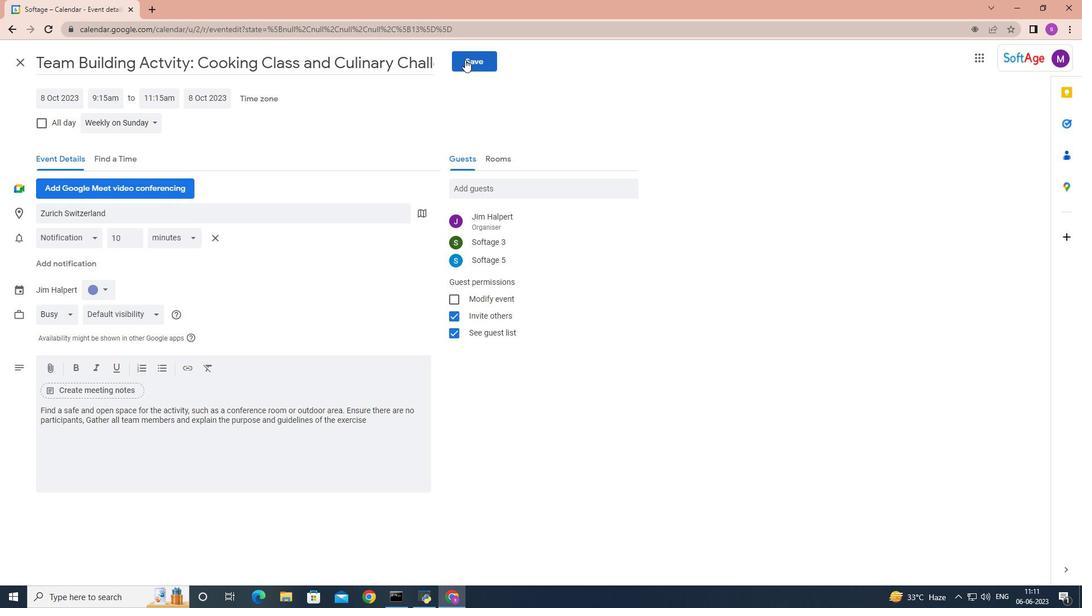 
Action: Mouse moved to (654, 334)
Screenshot: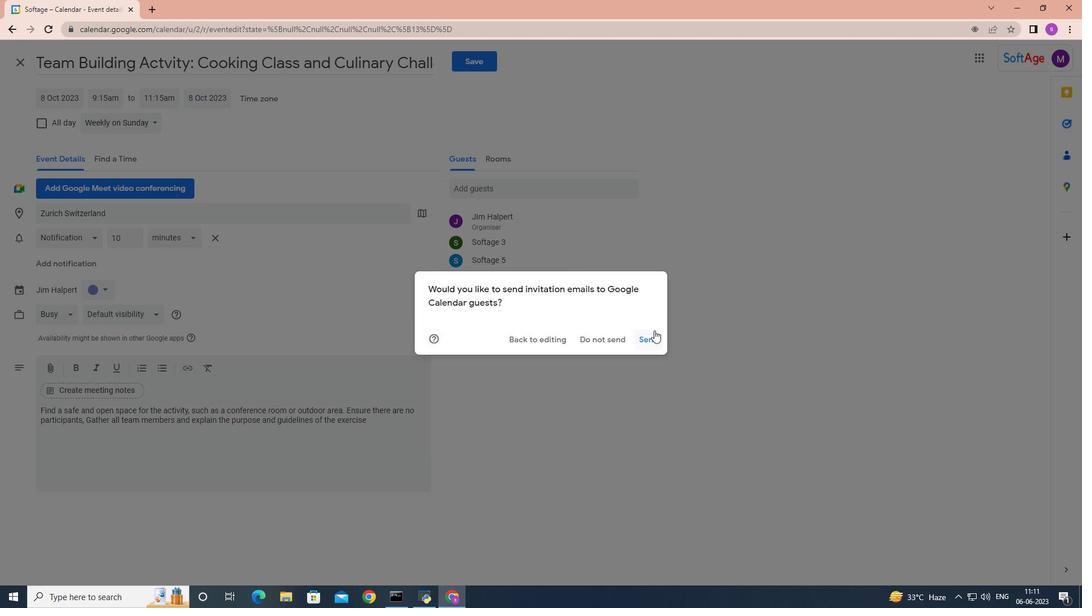 
Action: Mouse pressed left at (654, 334)
Screenshot: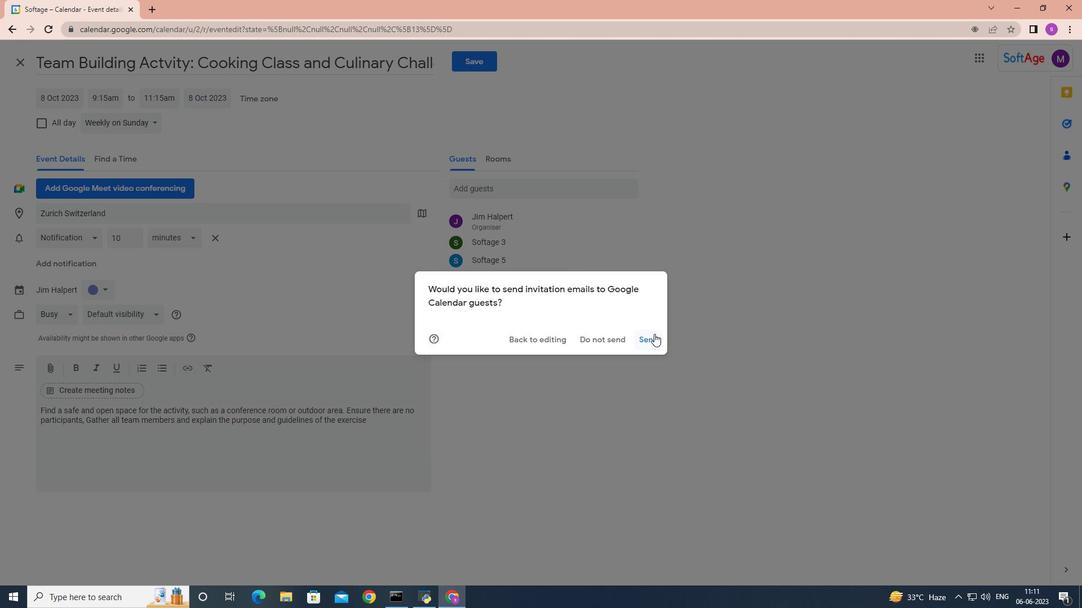 
